 Task: Create a due date automation trigger when advanced on, 2 days before a card is due add checklist with checklist "Resume" incomplete at 11:00 AM.
Action: Mouse moved to (1131, 333)
Screenshot: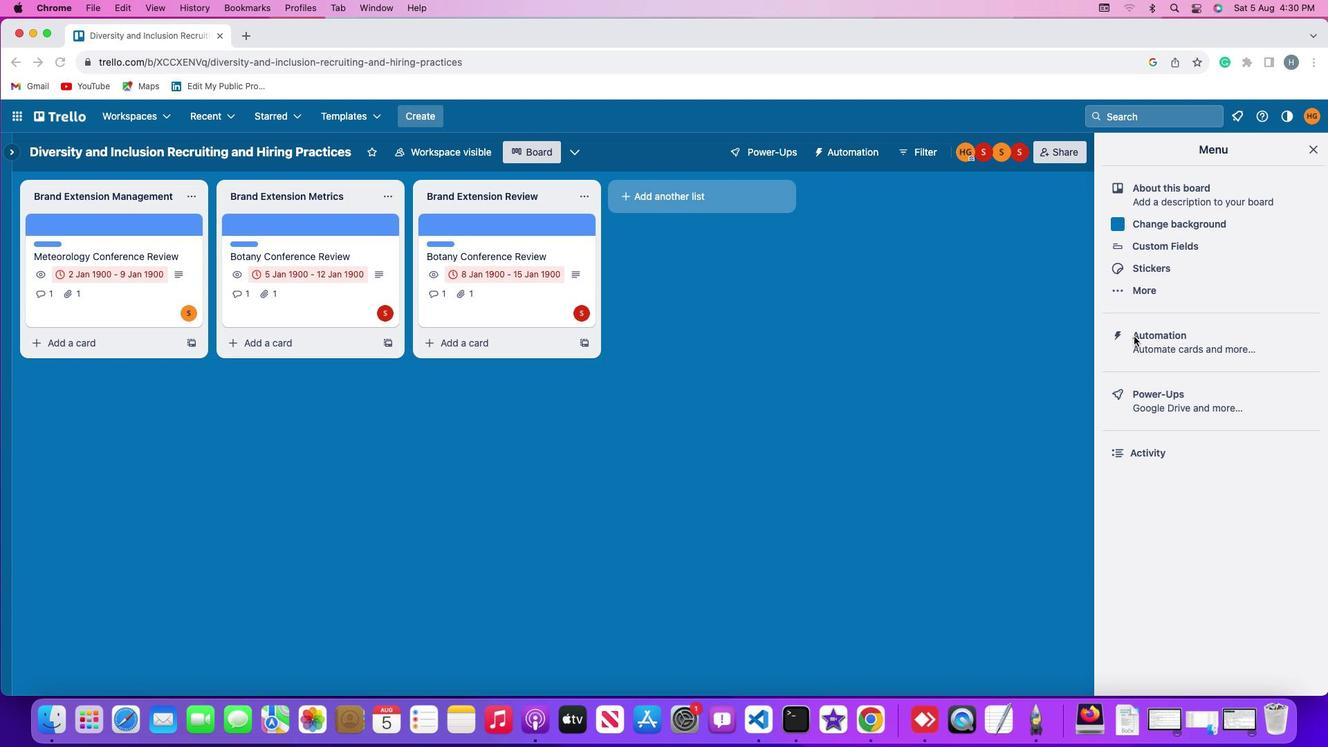 
Action: Mouse pressed left at (1131, 333)
Screenshot: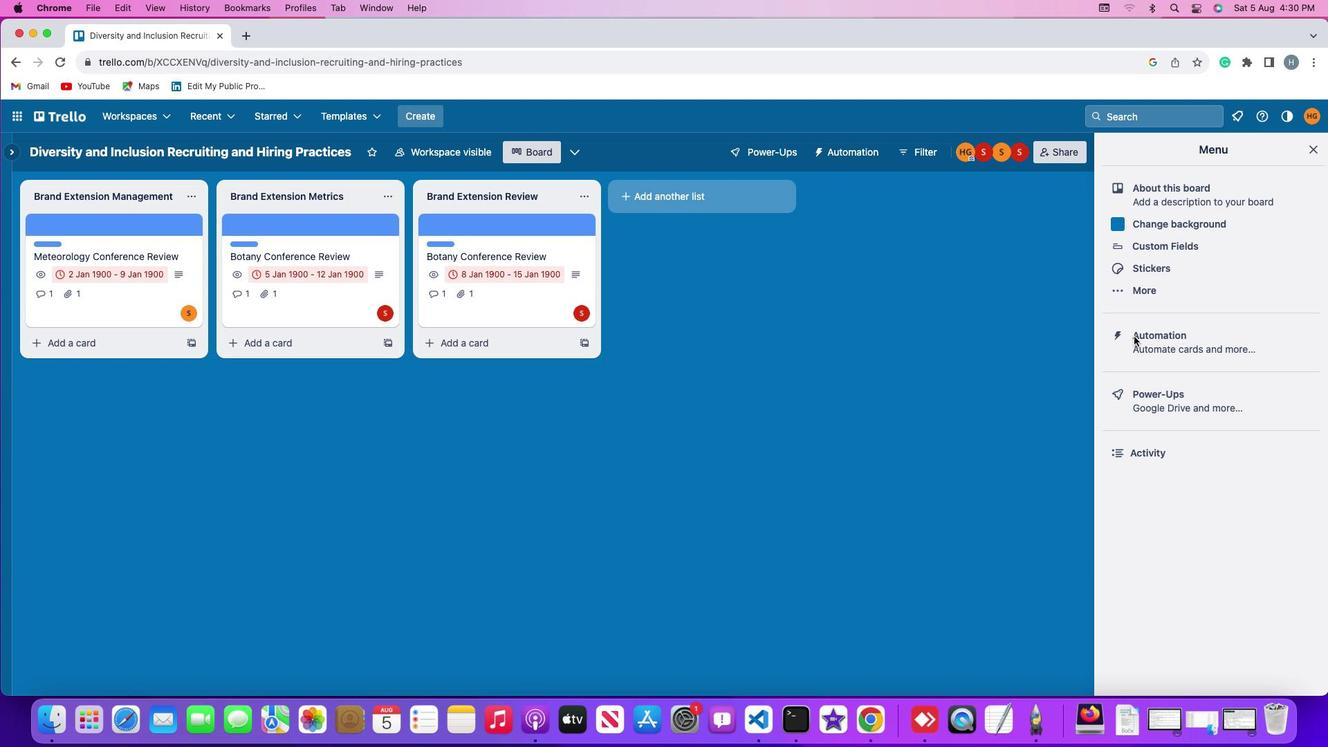 
Action: Mouse pressed left at (1131, 333)
Screenshot: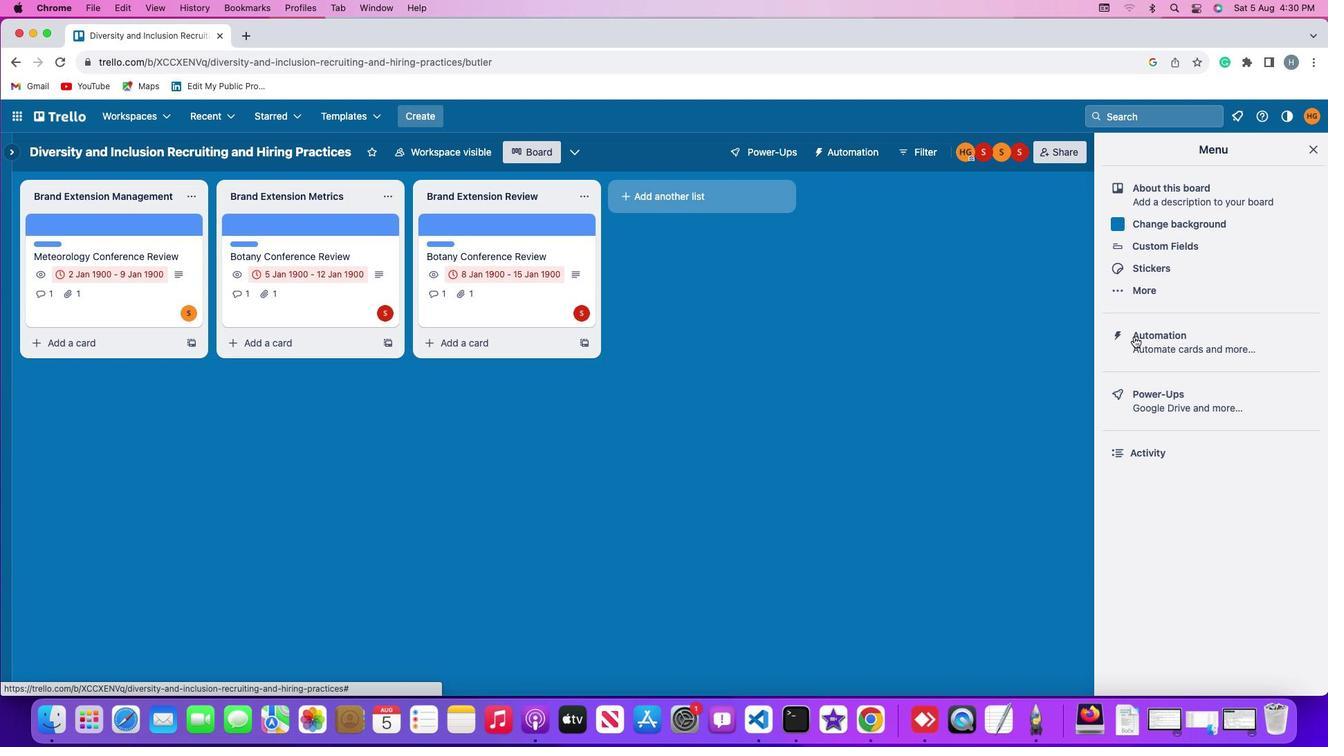 
Action: Mouse moved to (87, 327)
Screenshot: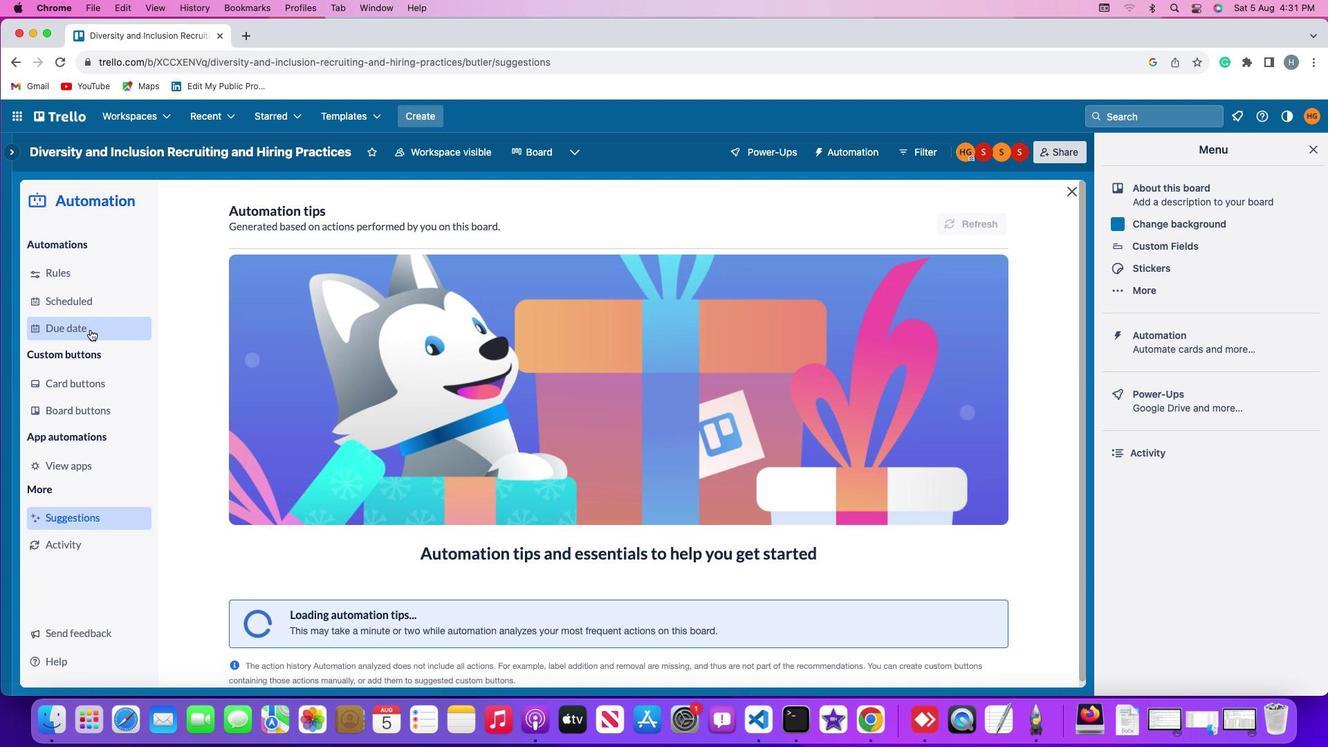 
Action: Mouse pressed left at (87, 327)
Screenshot: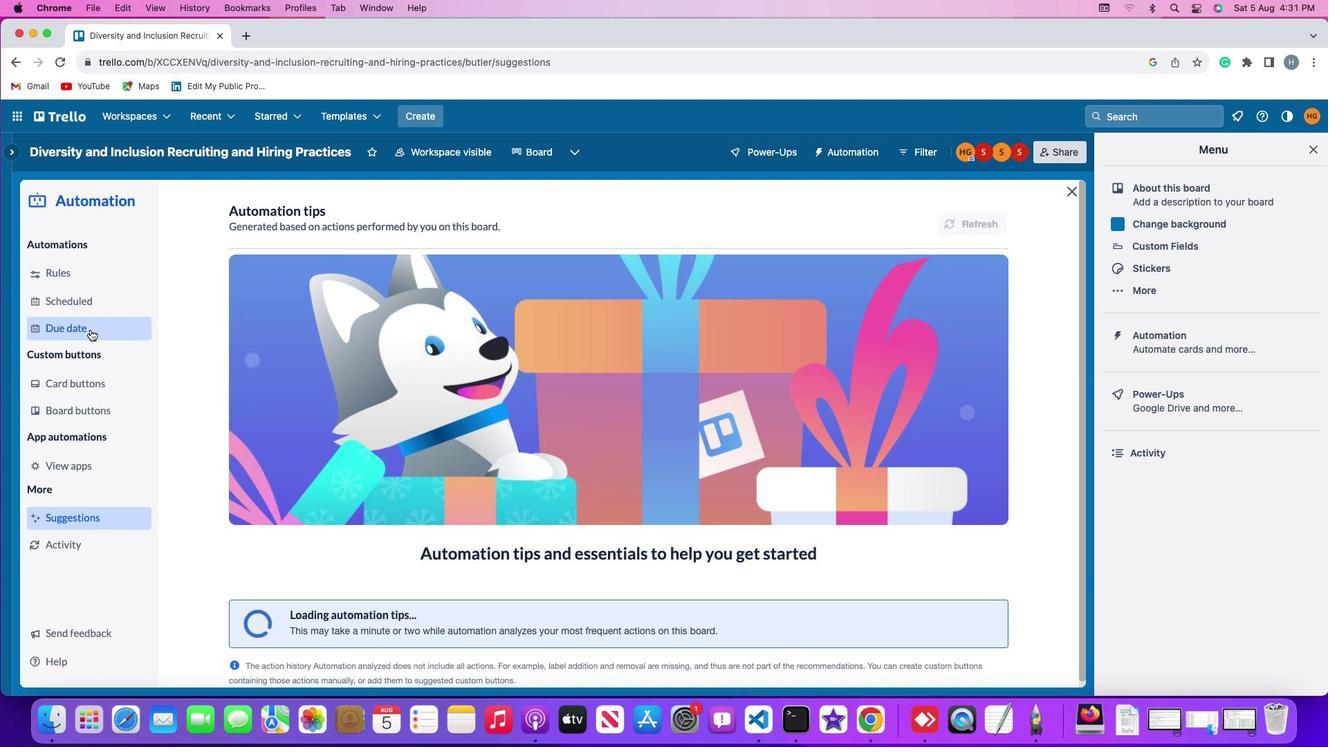 
Action: Mouse moved to (926, 208)
Screenshot: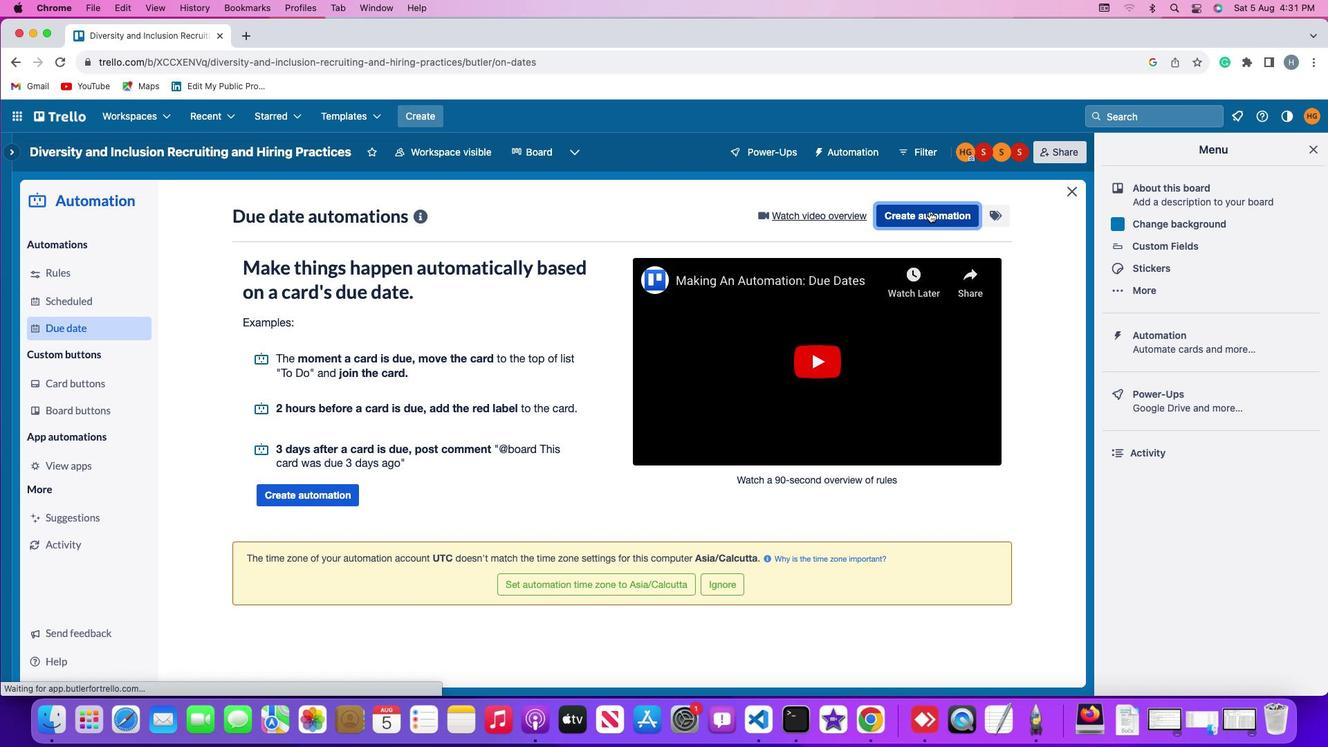 
Action: Mouse pressed left at (926, 208)
Screenshot: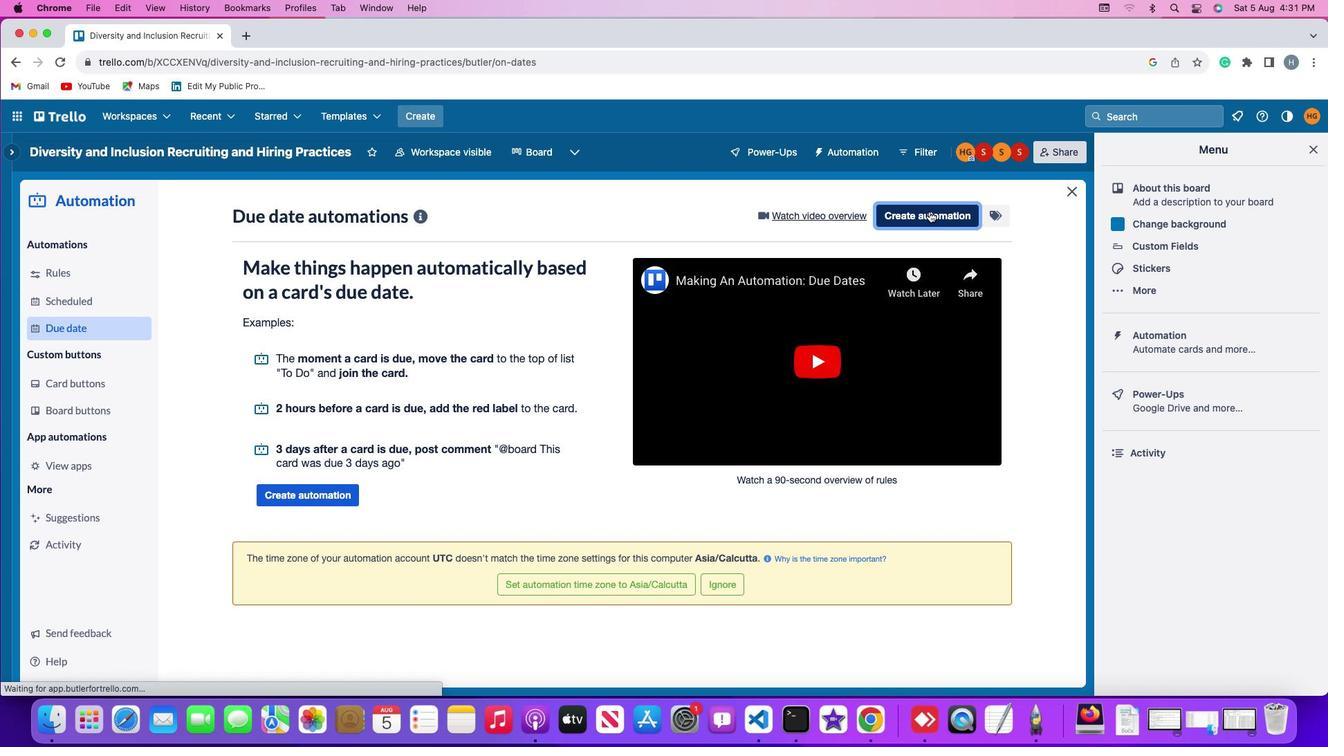 
Action: Mouse moved to (650, 342)
Screenshot: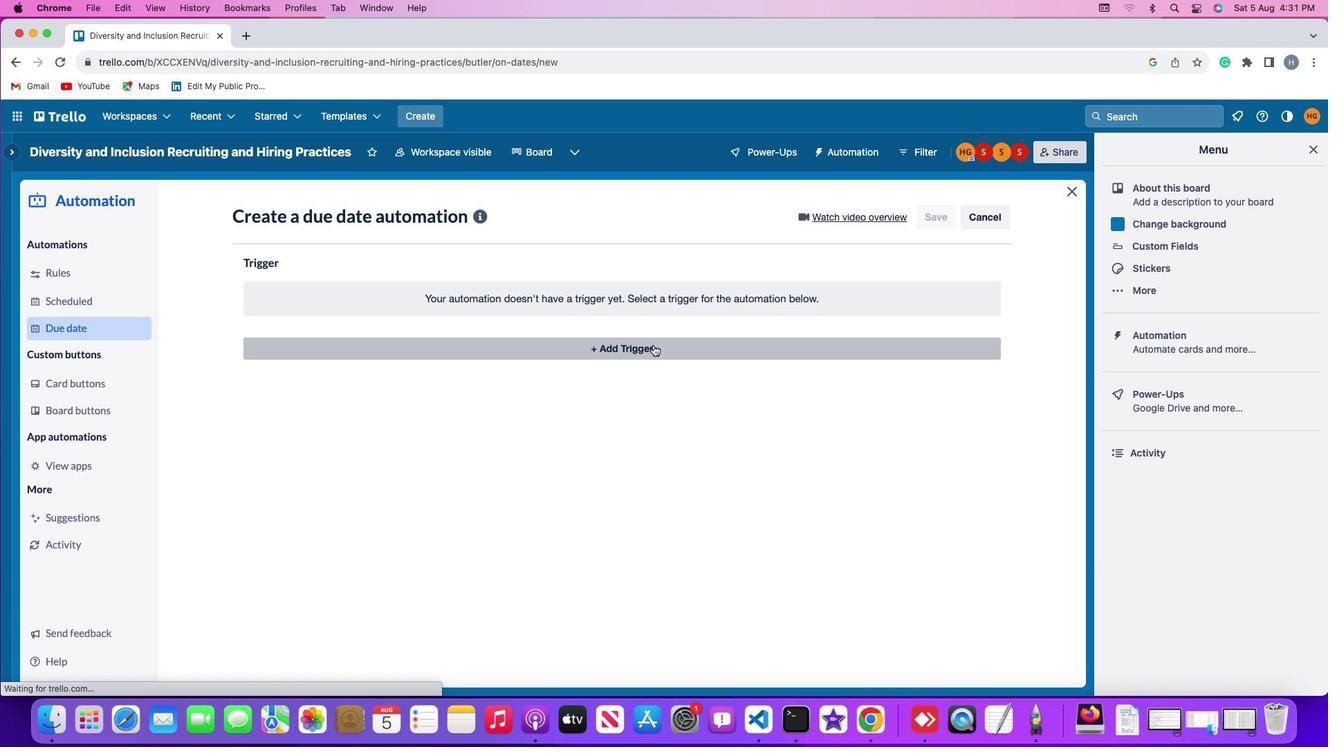 
Action: Mouse pressed left at (650, 342)
Screenshot: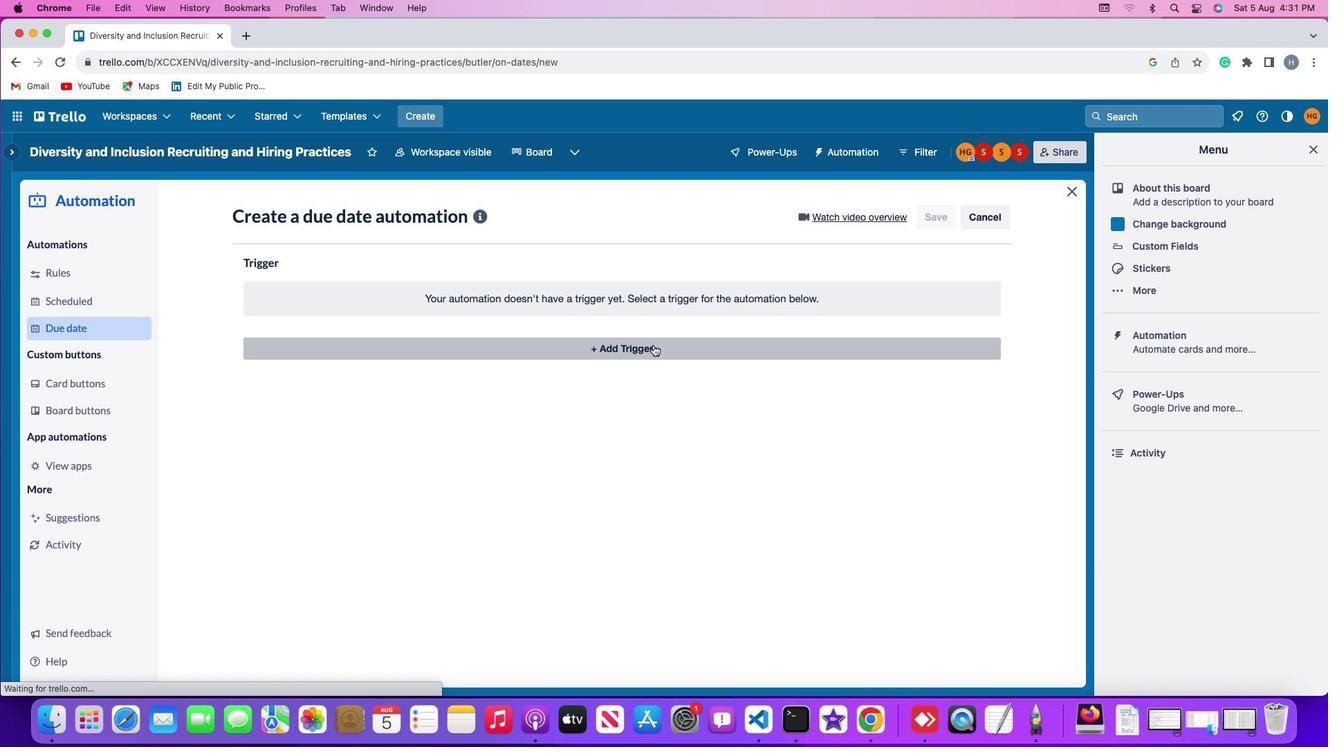 
Action: Mouse moved to (266, 554)
Screenshot: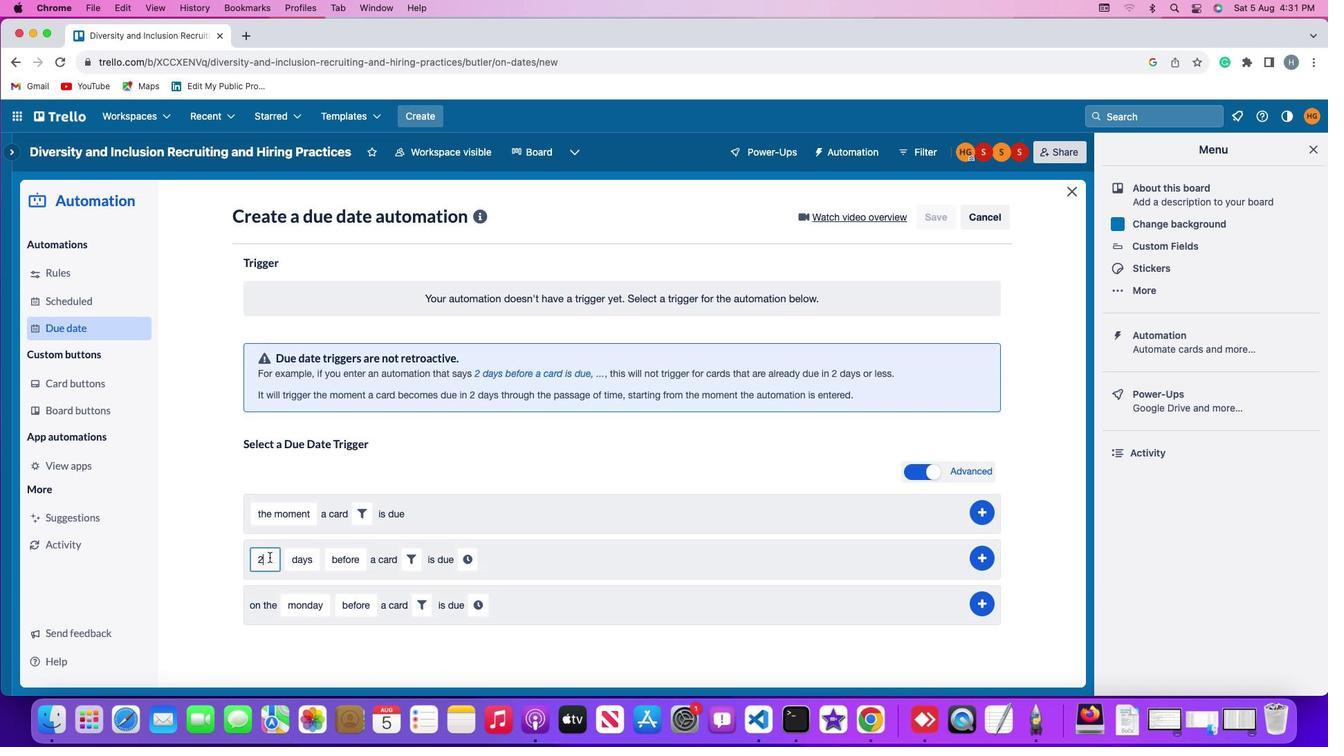 
Action: Mouse pressed left at (266, 554)
Screenshot: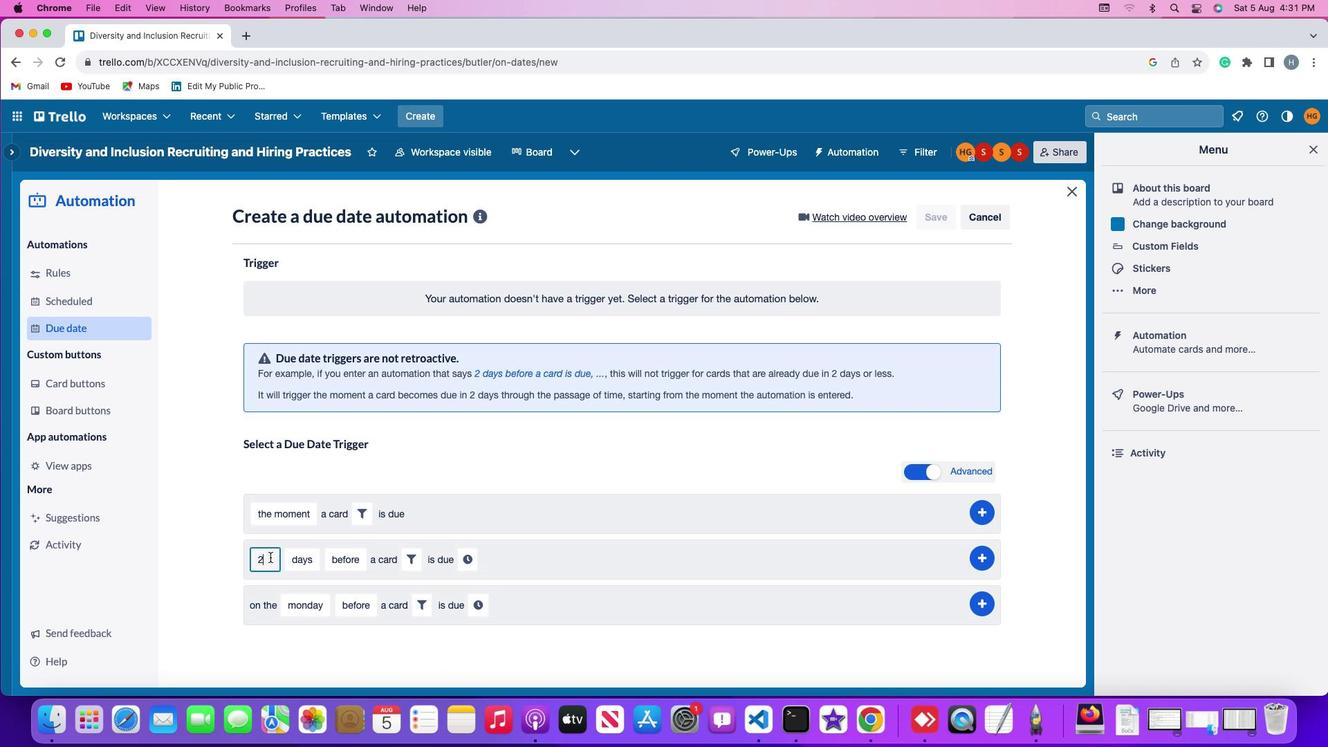 
Action: Mouse moved to (267, 548)
Screenshot: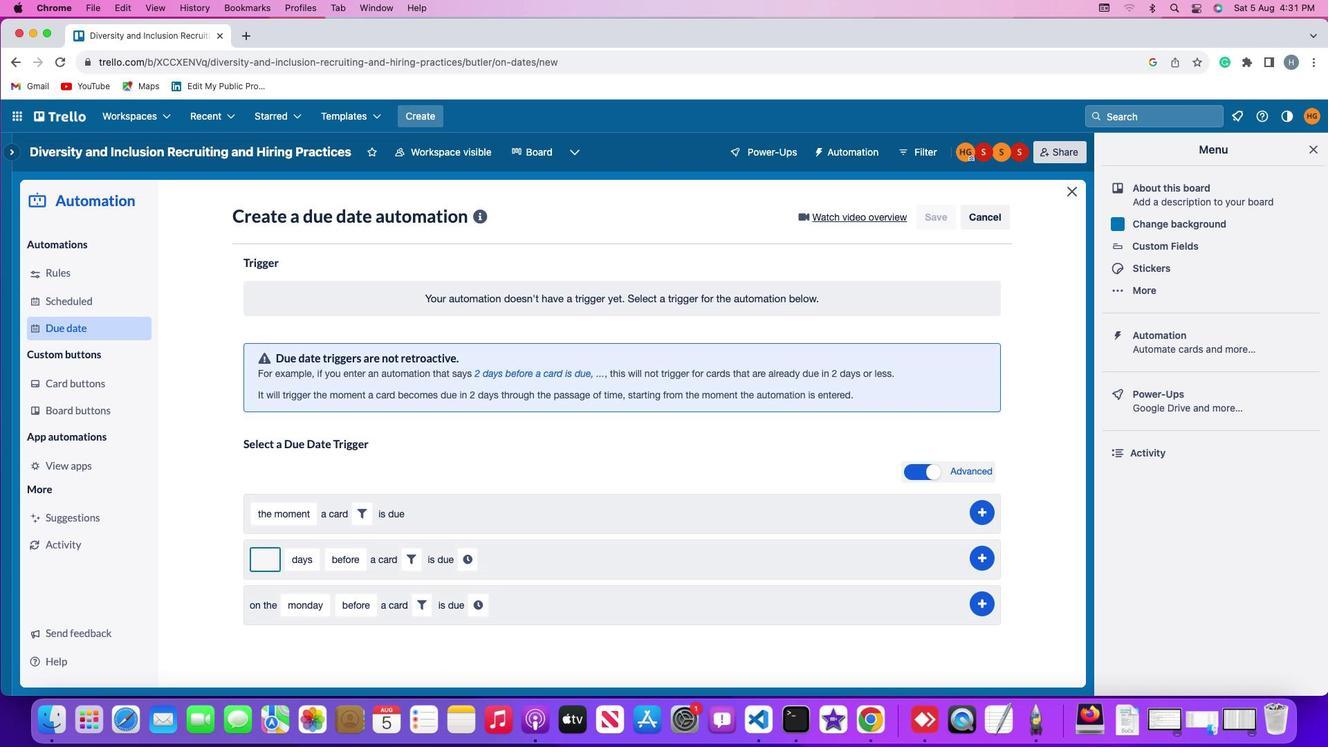 
Action: Key pressed Key.backspace'2'
Screenshot: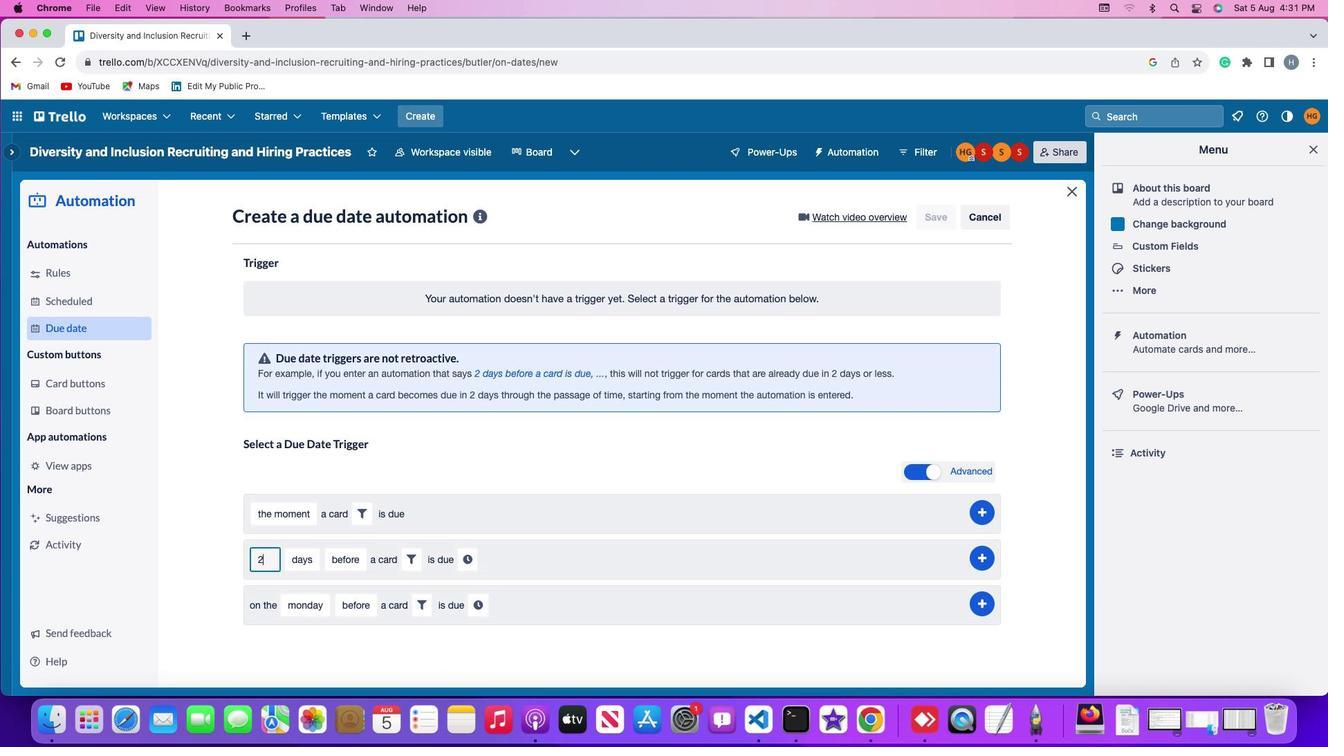 
Action: Mouse moved to (302, 550)
Screenshot: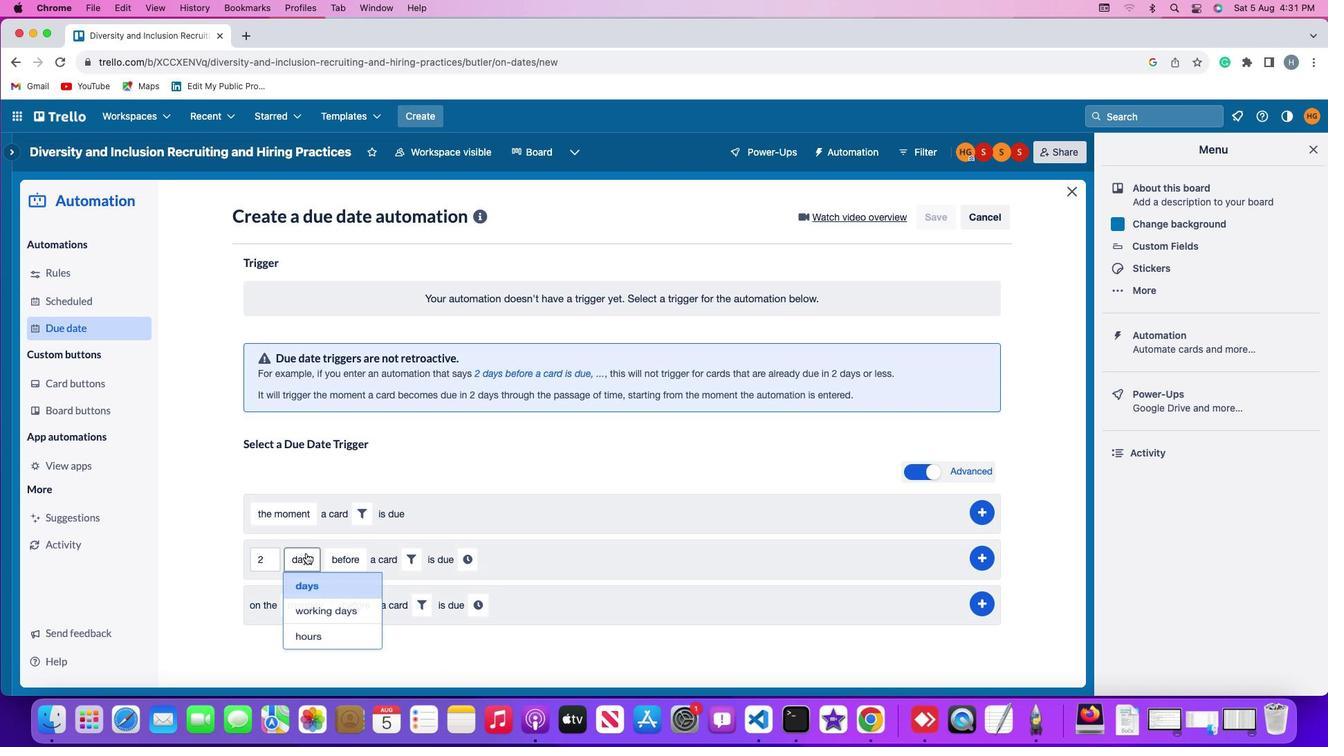 
Action: Mouse pressed left at (302, 550)
Screenshot: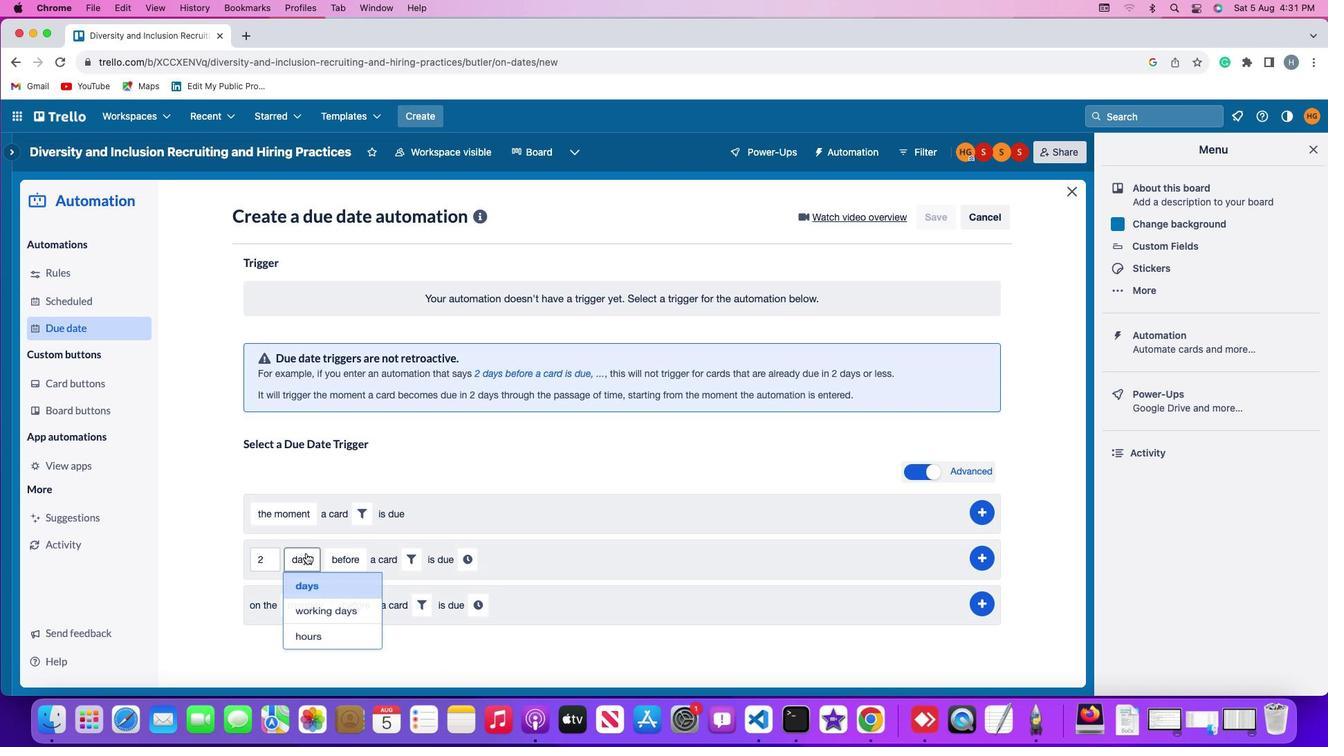 
Action: Mouse moved to (314, 583)
Screenshot: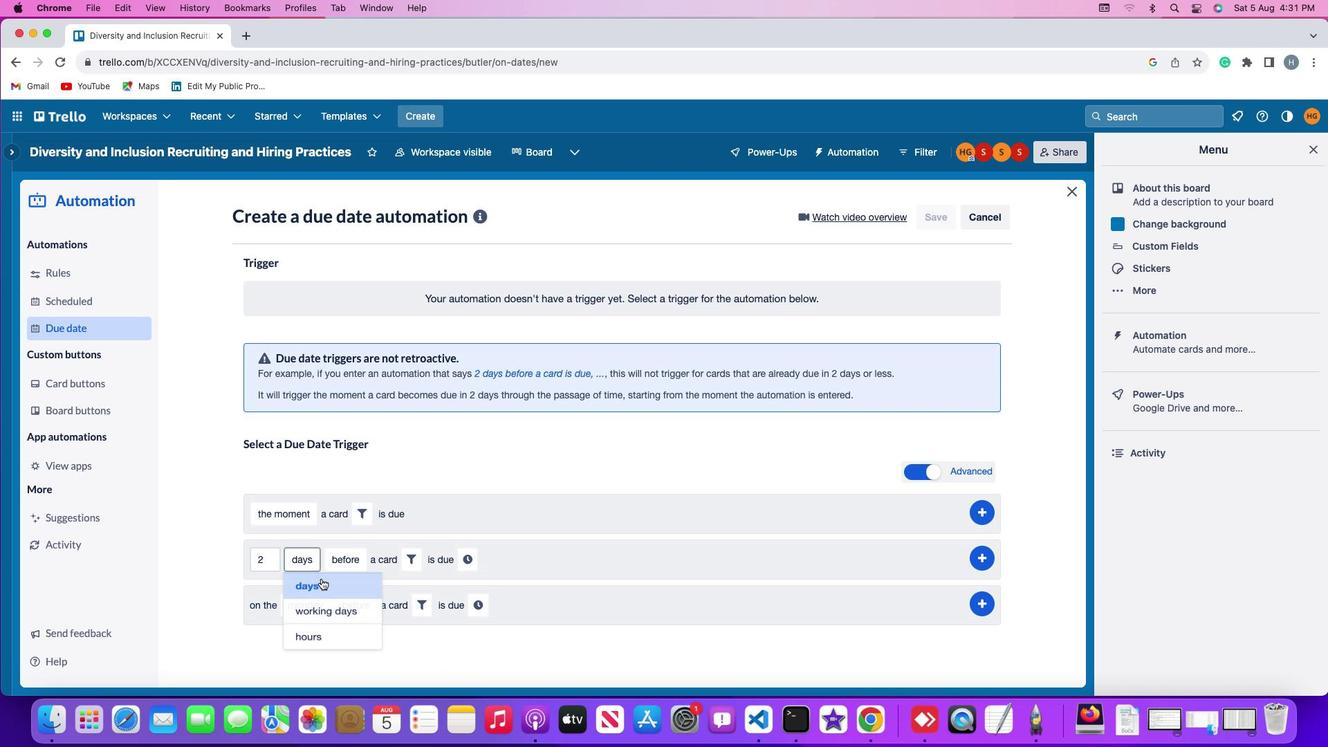 
Action: Mouse pressed left at (314, 583)
Screenshot: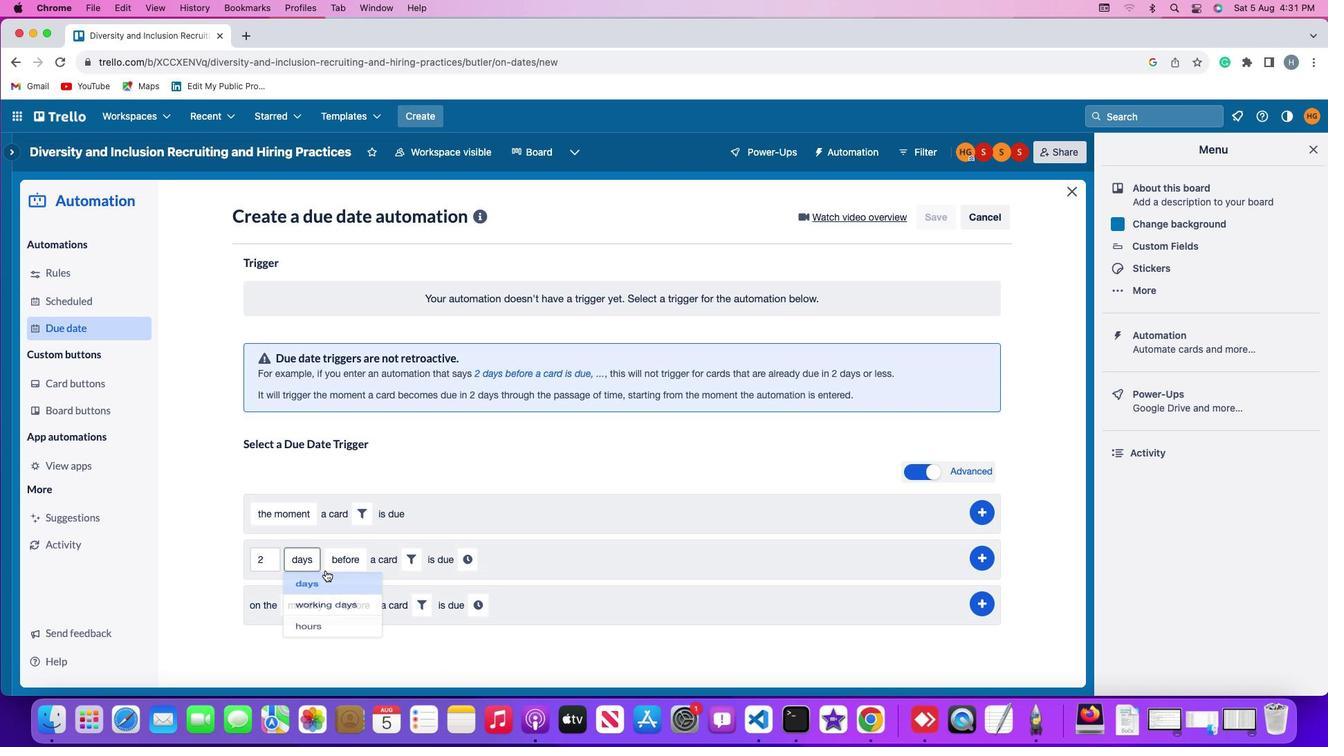 
Action: Mouse moved to (327, 558)
Screenshot: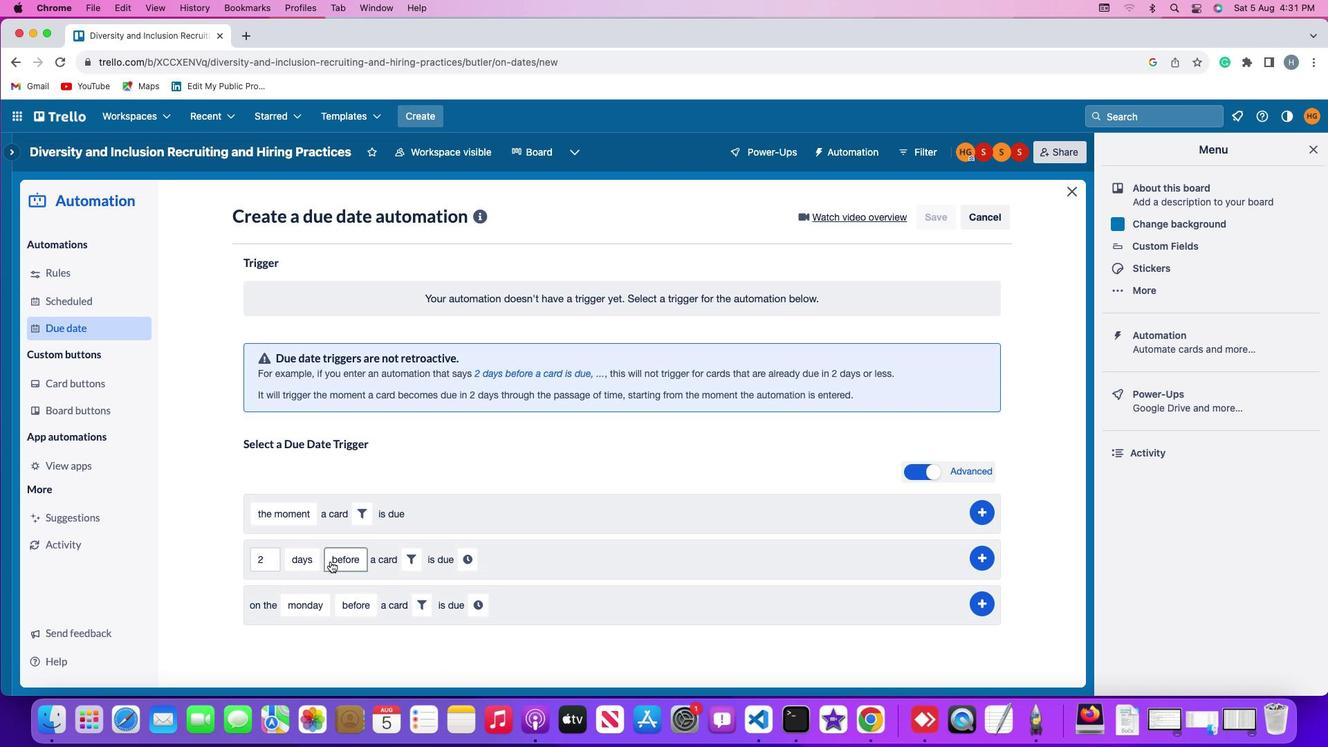 
Action: Mouse pressed left at (327, 558)
Screenshot: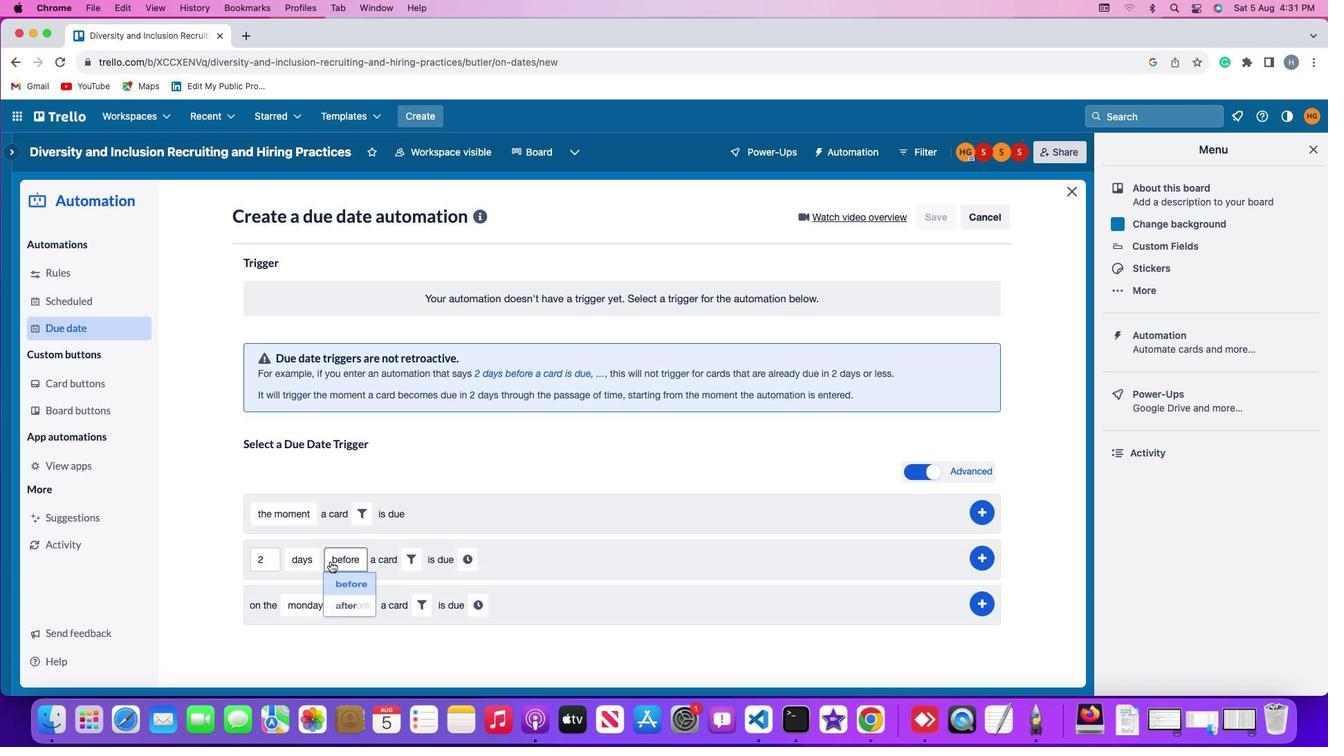 
Action: Mouse moved to (350, 581)
Screenshot: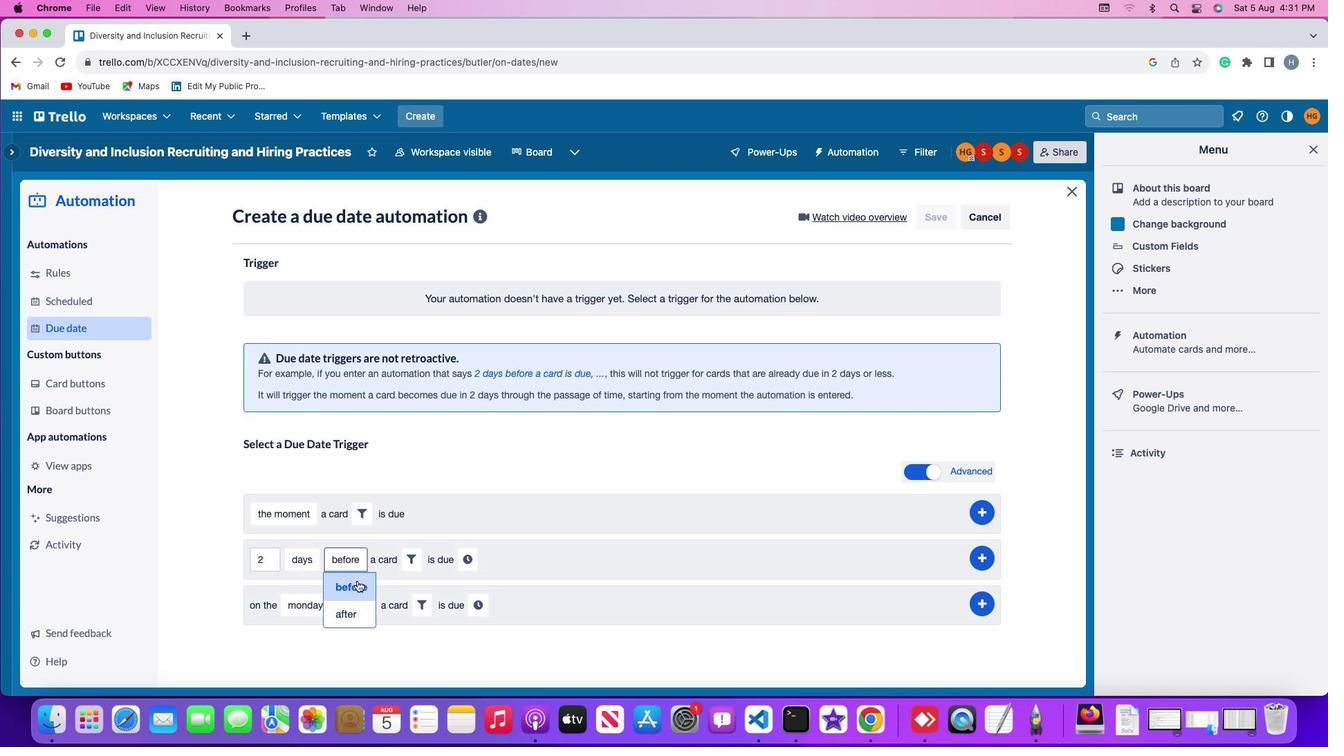 
Action: Mouse pressed left at (350, 581)
Screenshot: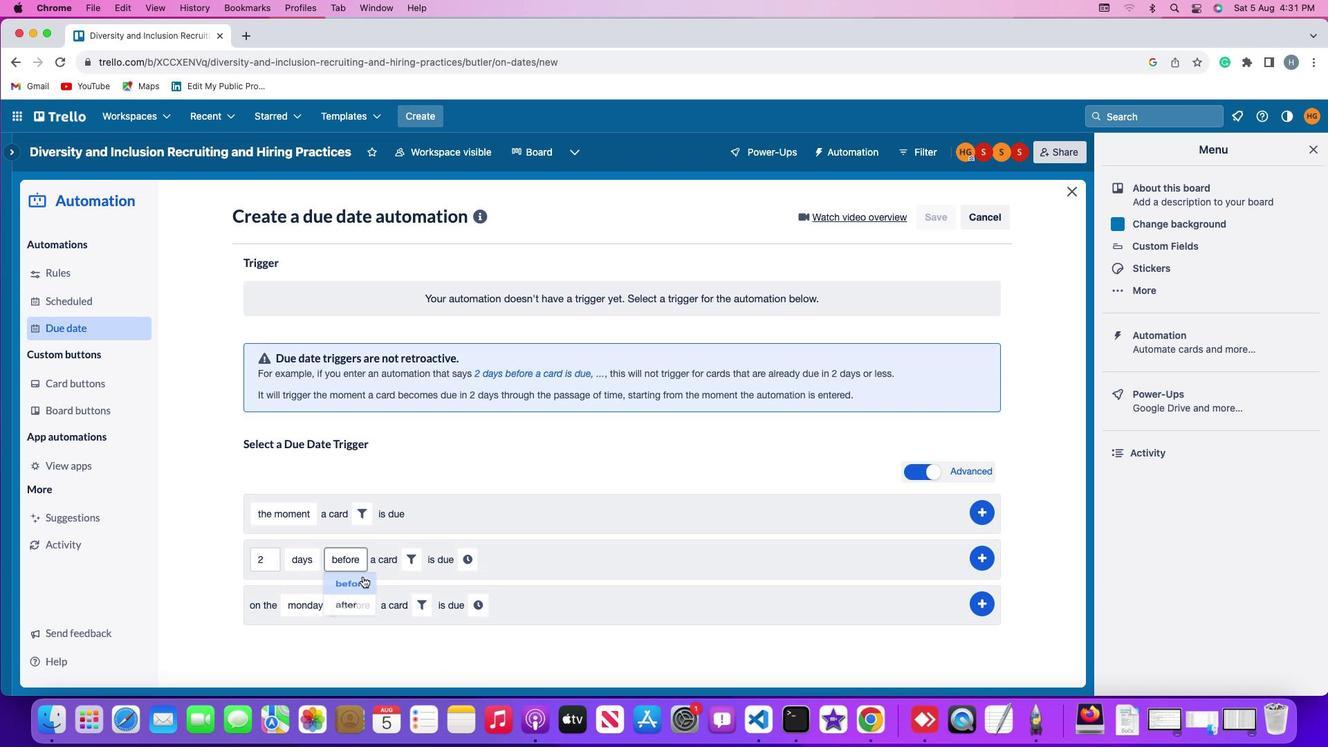 
Action: Mouse moved to (407, 558)
Screenshot: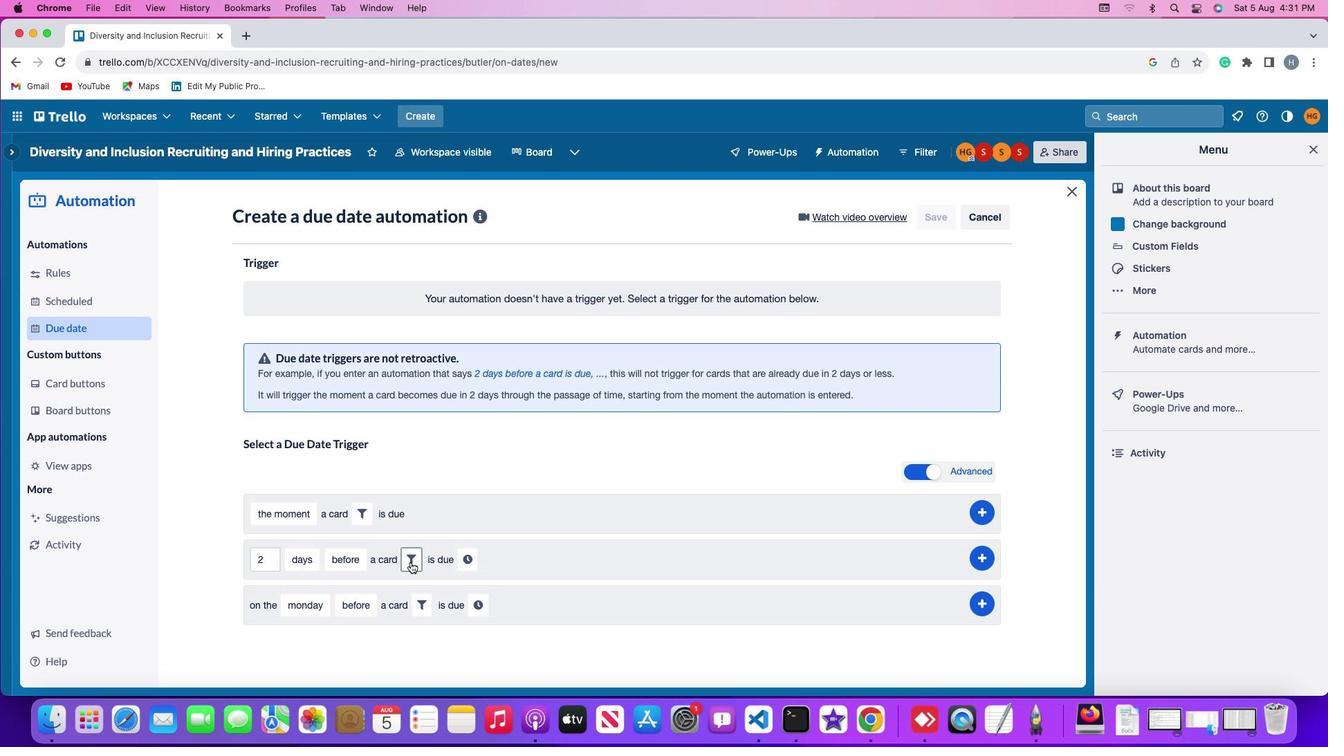 
Action: Mouse pressed left at (407, 558)
Screenshot: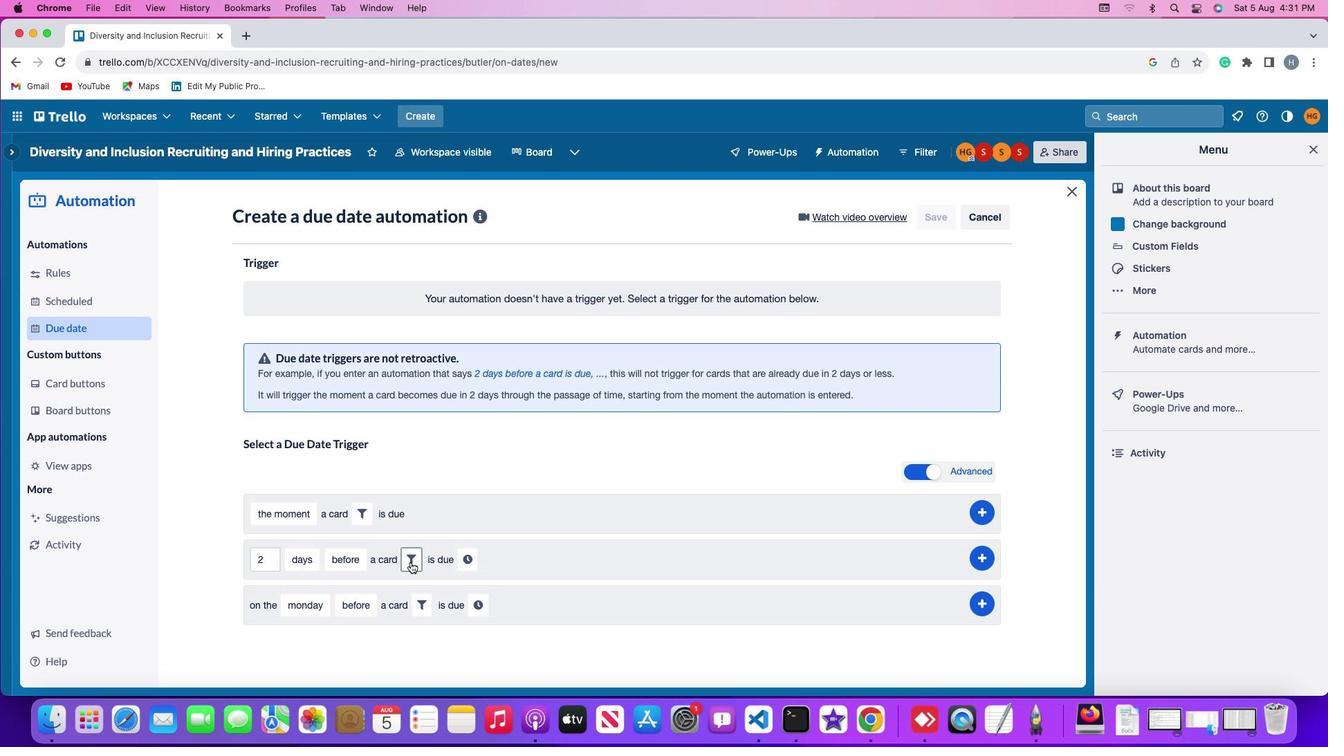 
Action: Mouse moved to (540, 597)
Screenshot: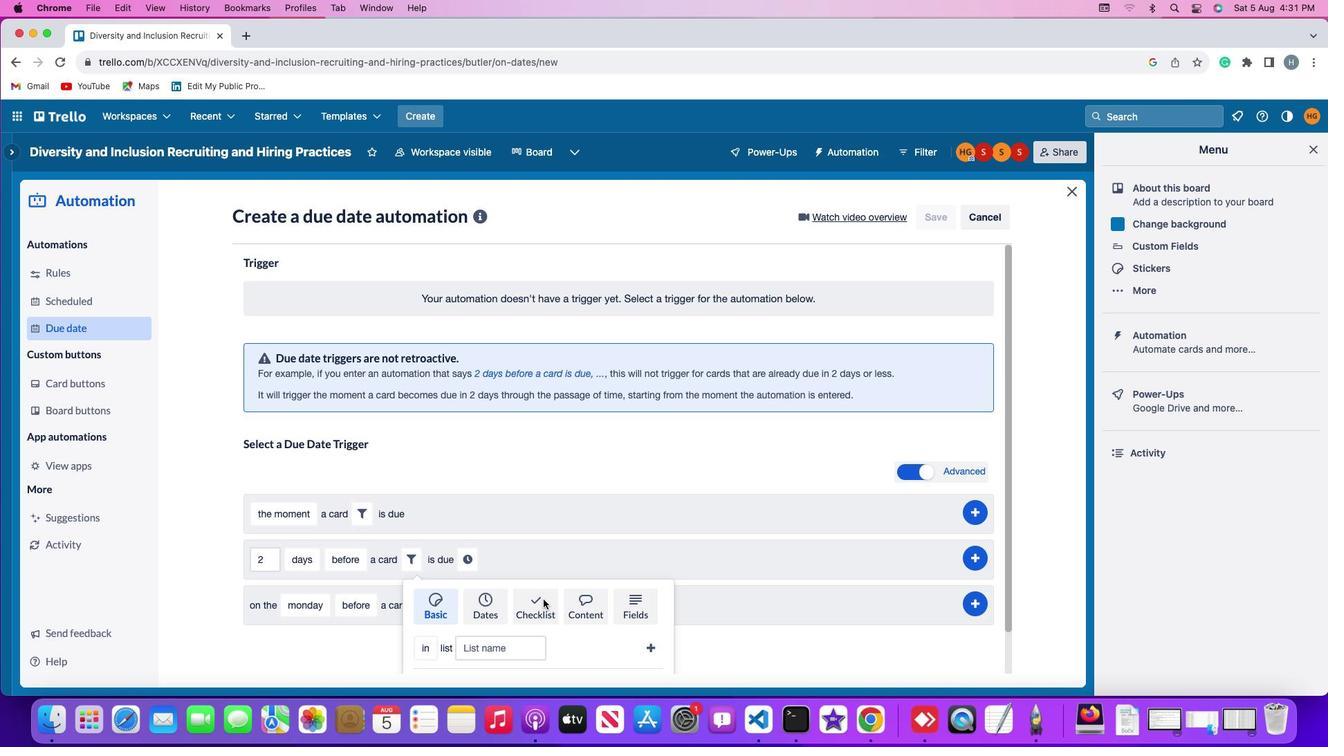 
Action: Mouse pressed left at (540, 597)
Screenshot: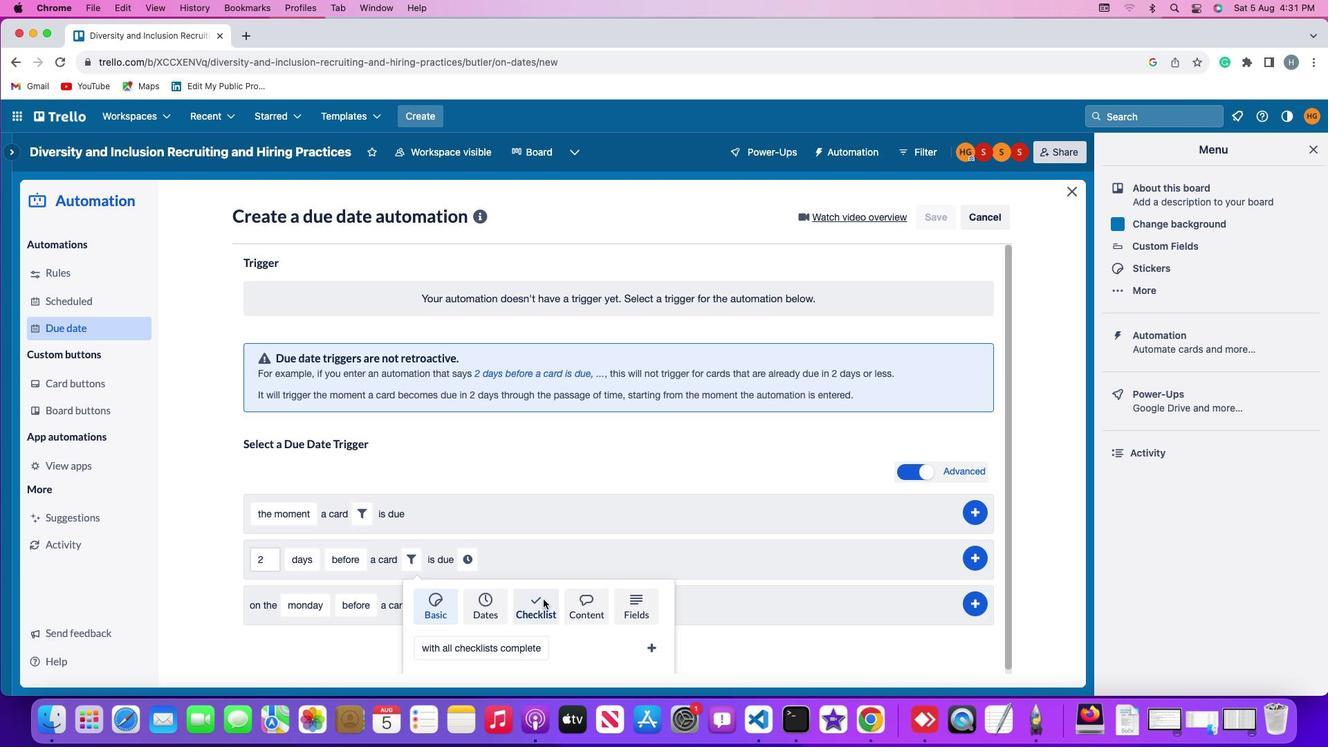 
Action: Mouse moved to (502, 638)
Screenshot: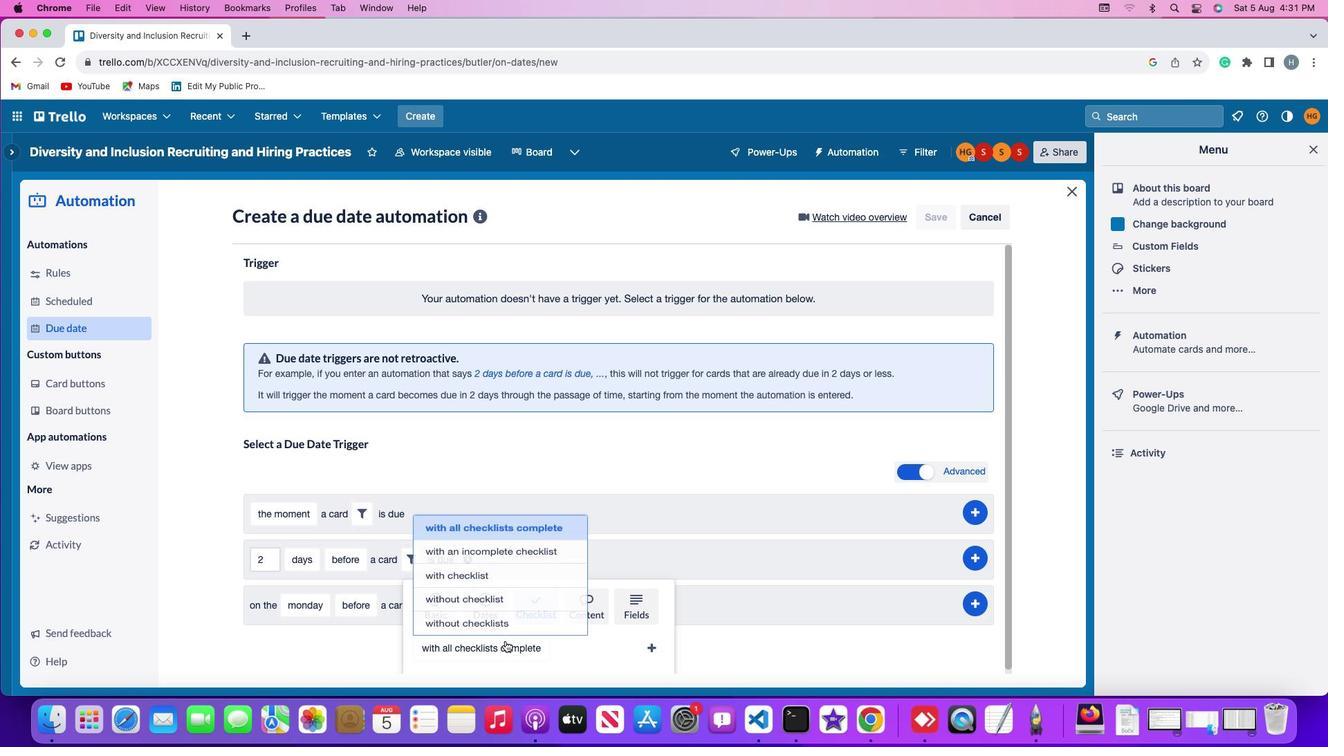 
Action: Mouse pressed left at (502, 638)
Screenshot: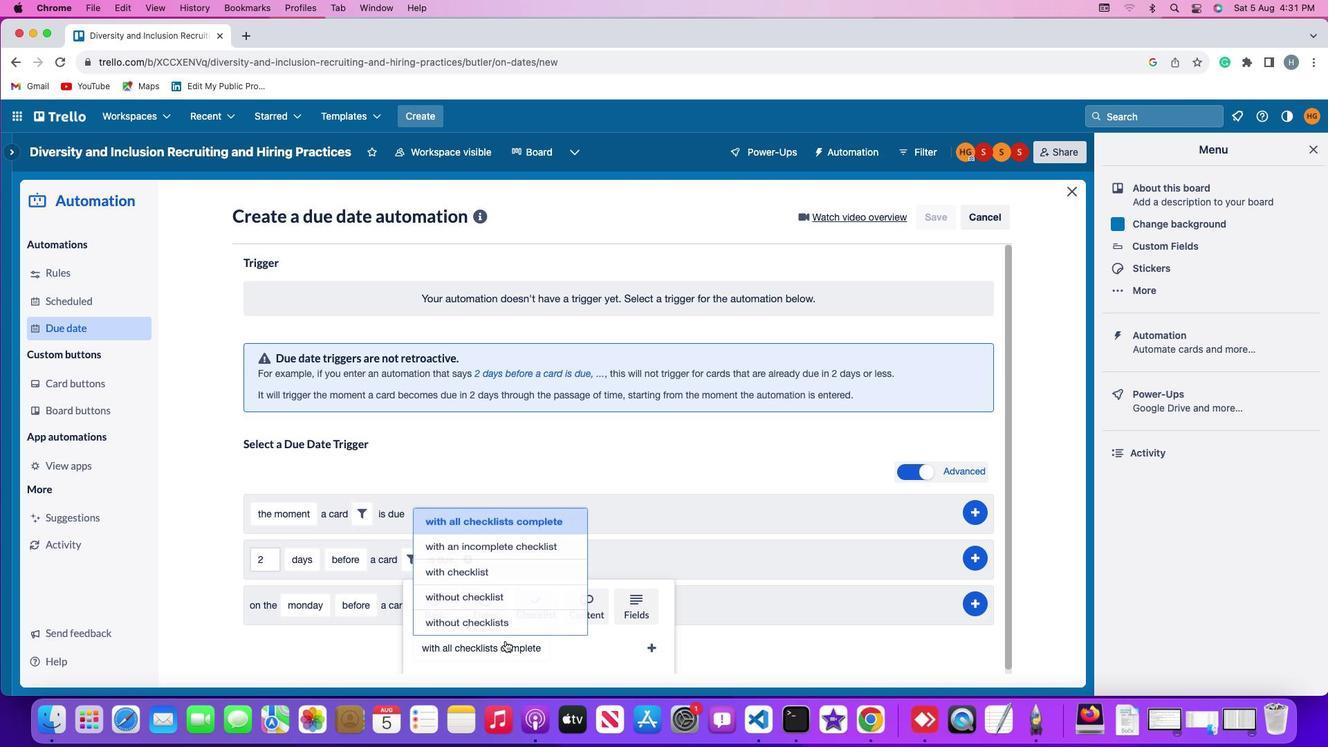 
Action: Mouse moved to (487, 558)
Screenshot: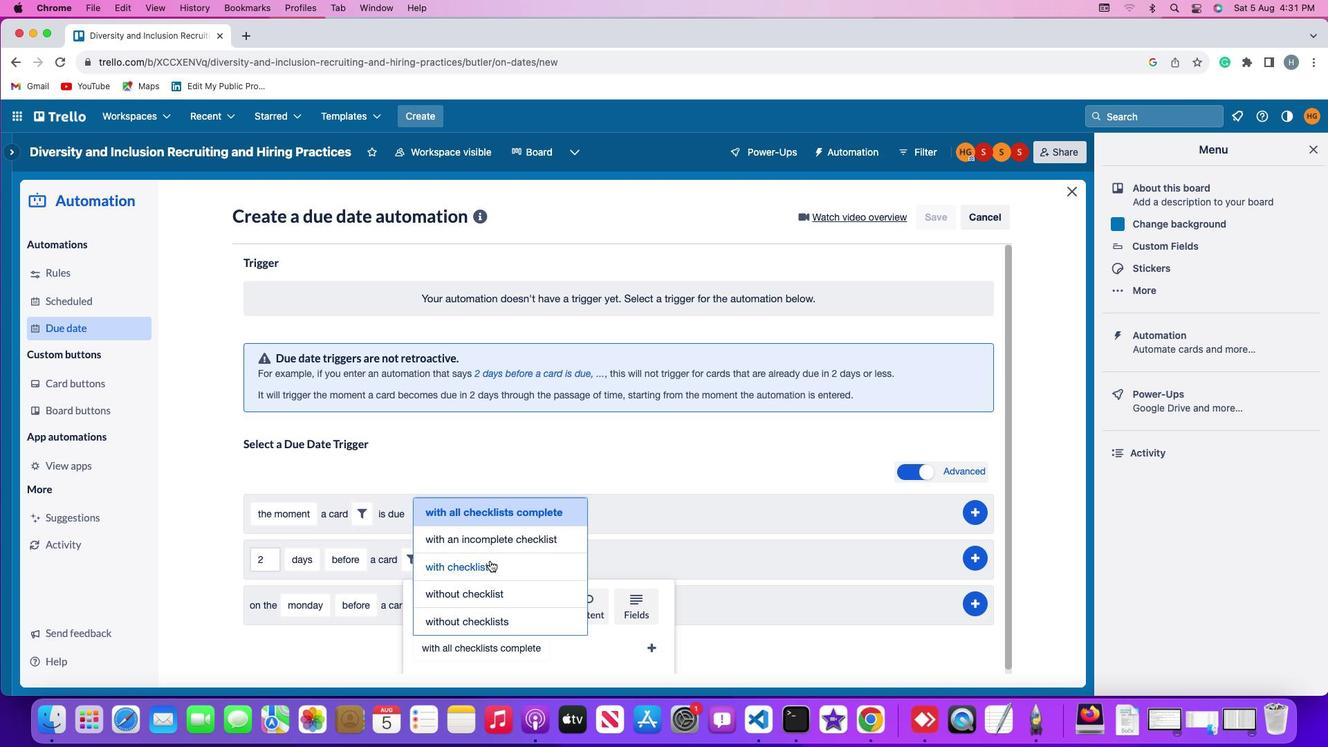 
Action: Mouse pressed left at (487, 558)
Screenshot: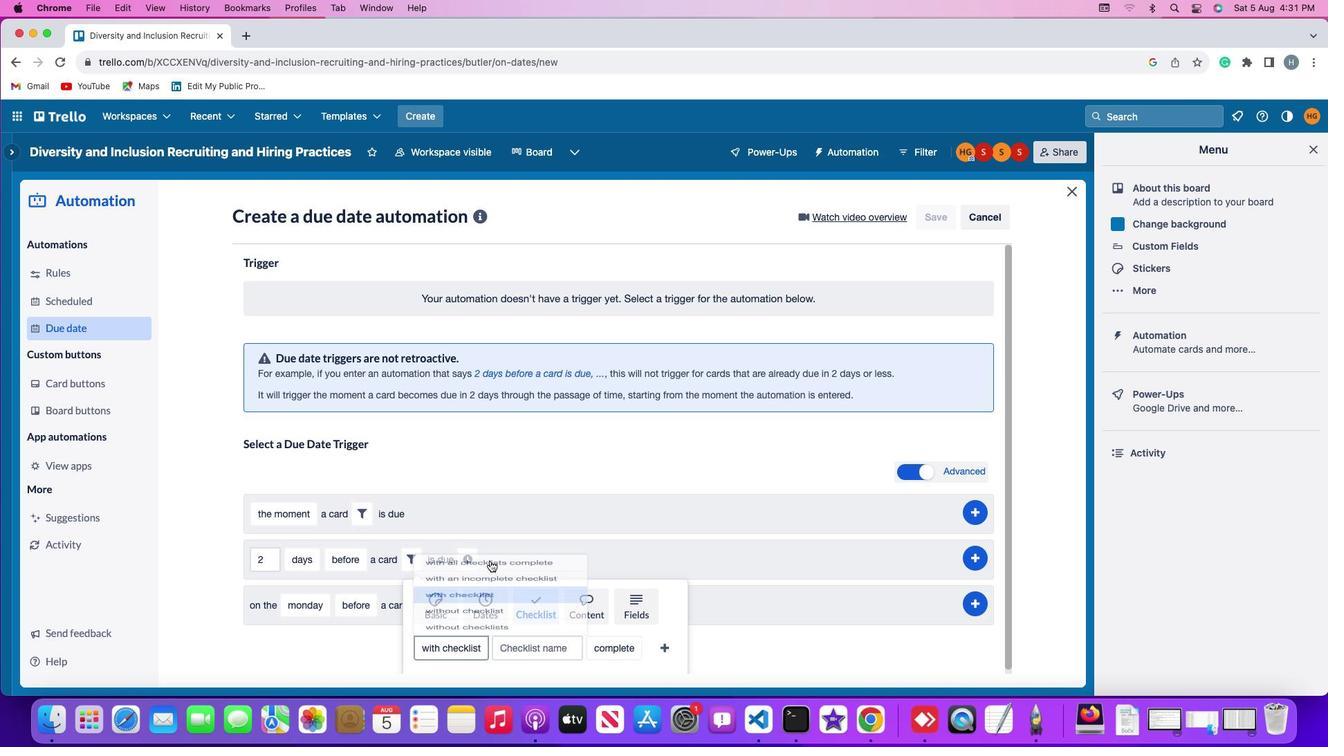 
Action: Mouse moved to (527, 640)
Screenshot: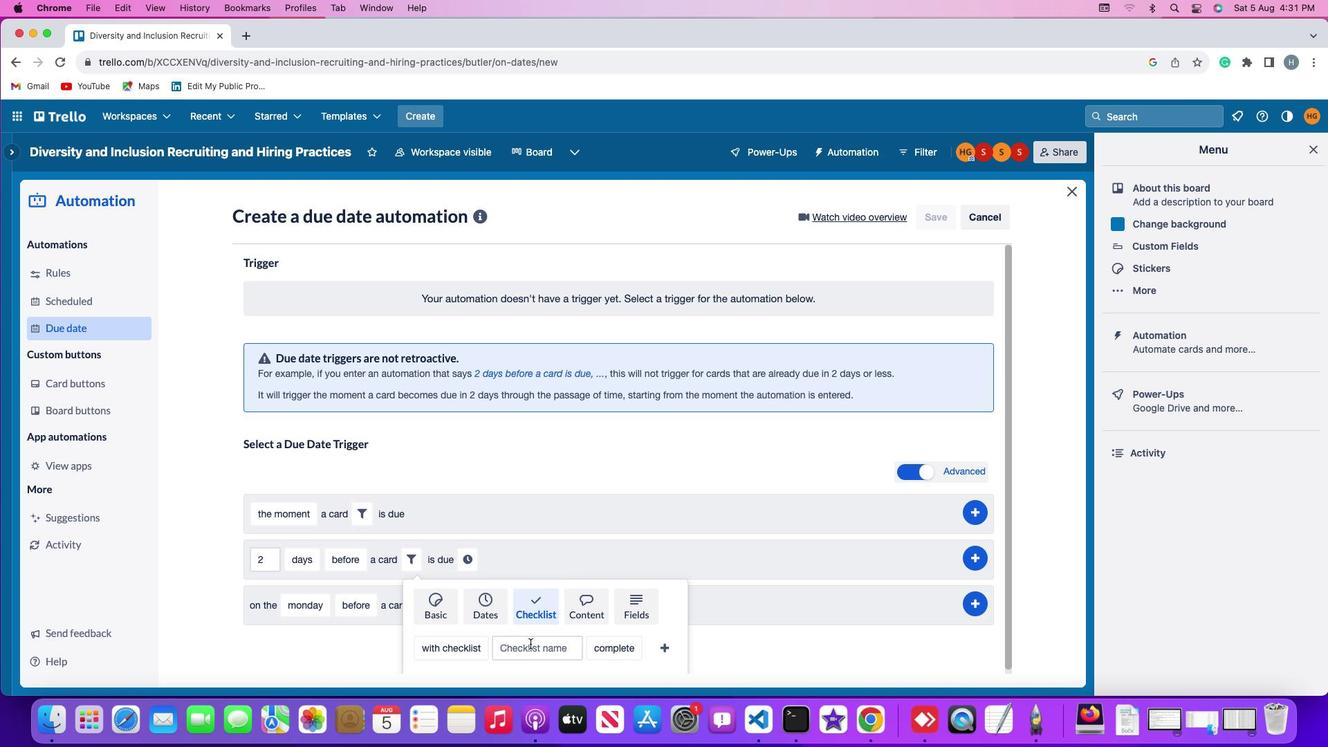 
Action: Mouse pressed left at (527, 640)
Screenshot: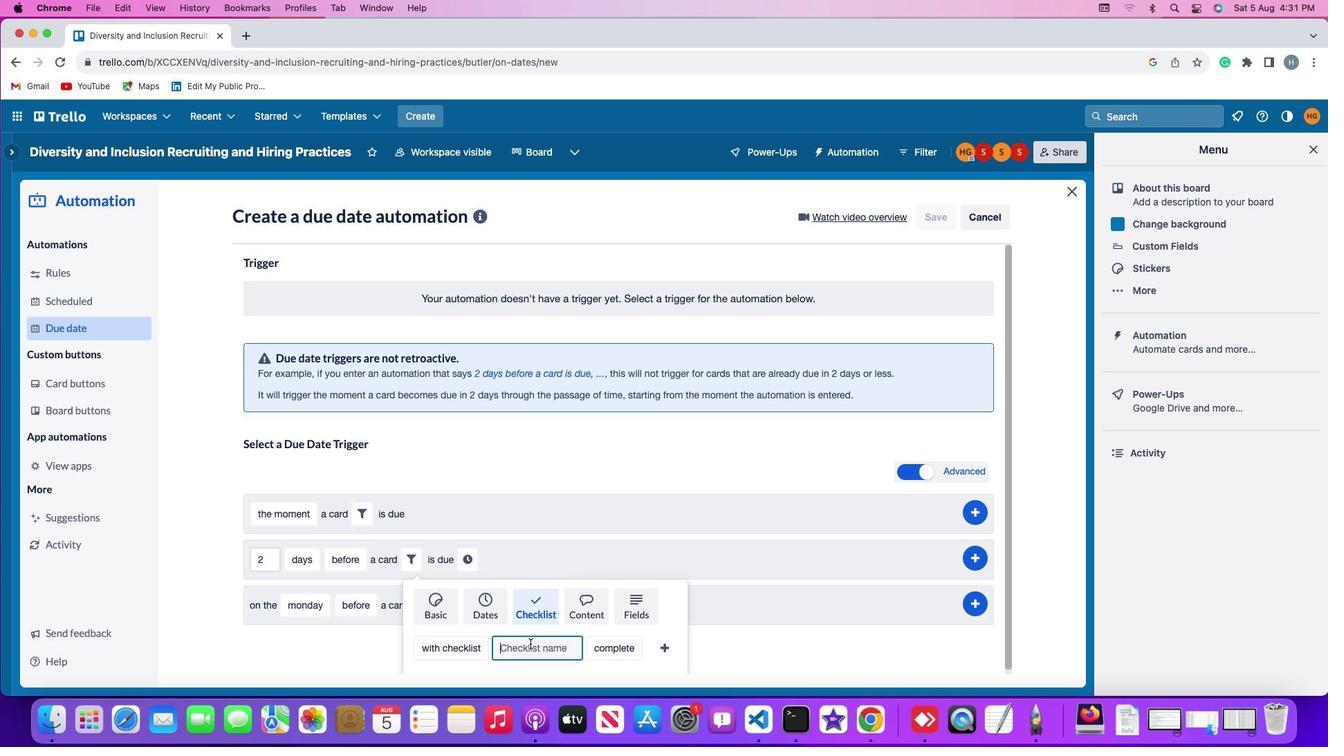 
Action: Mouse moved to (527, 640)
Screenshot: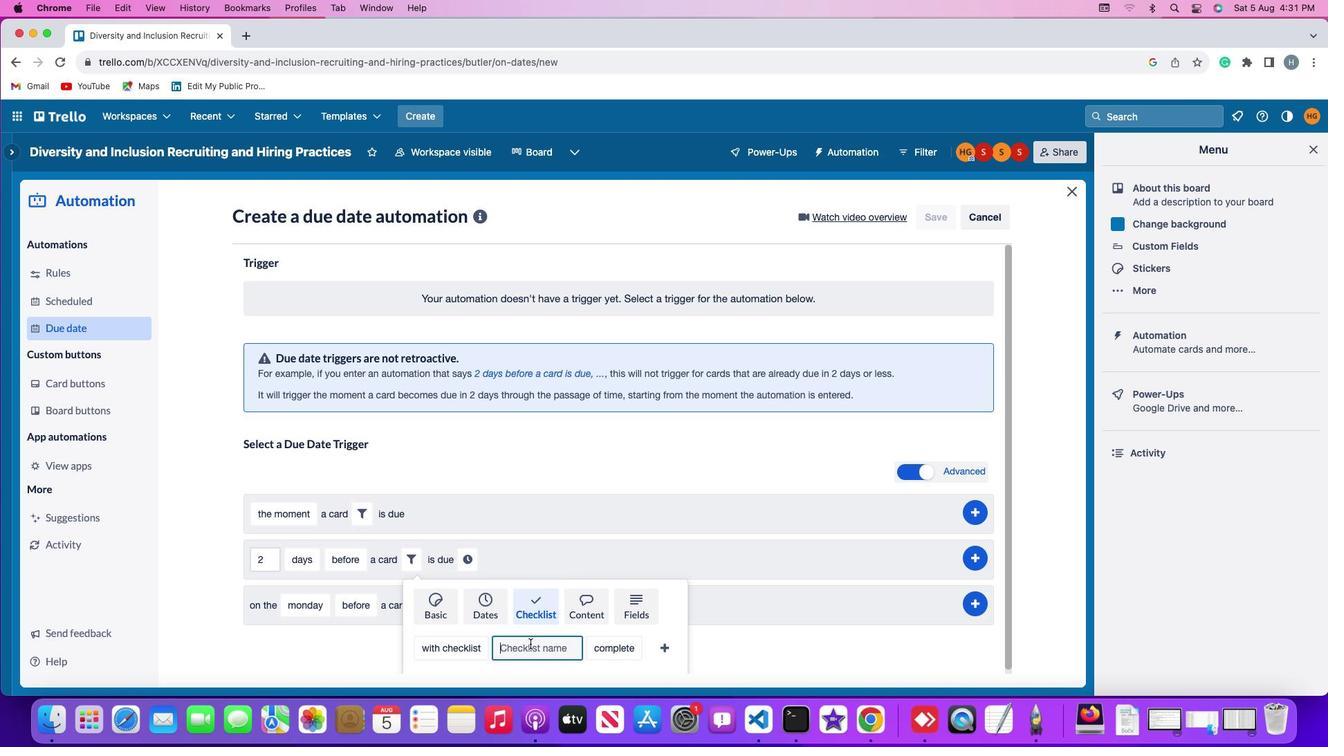 
Action: Key pressed Key.shift'R''e''s''u''m''e'
Screenshot: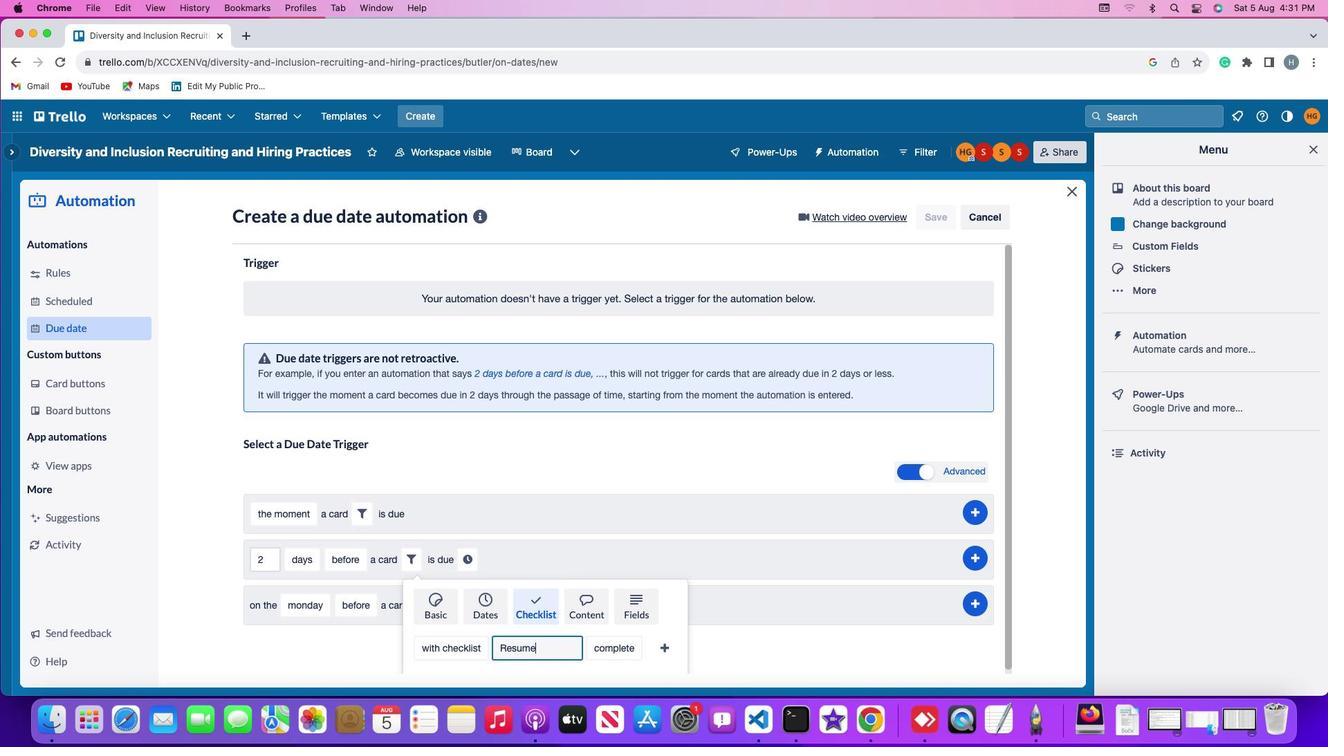
Action: Mouse moved to (612, 649)
Screenshot: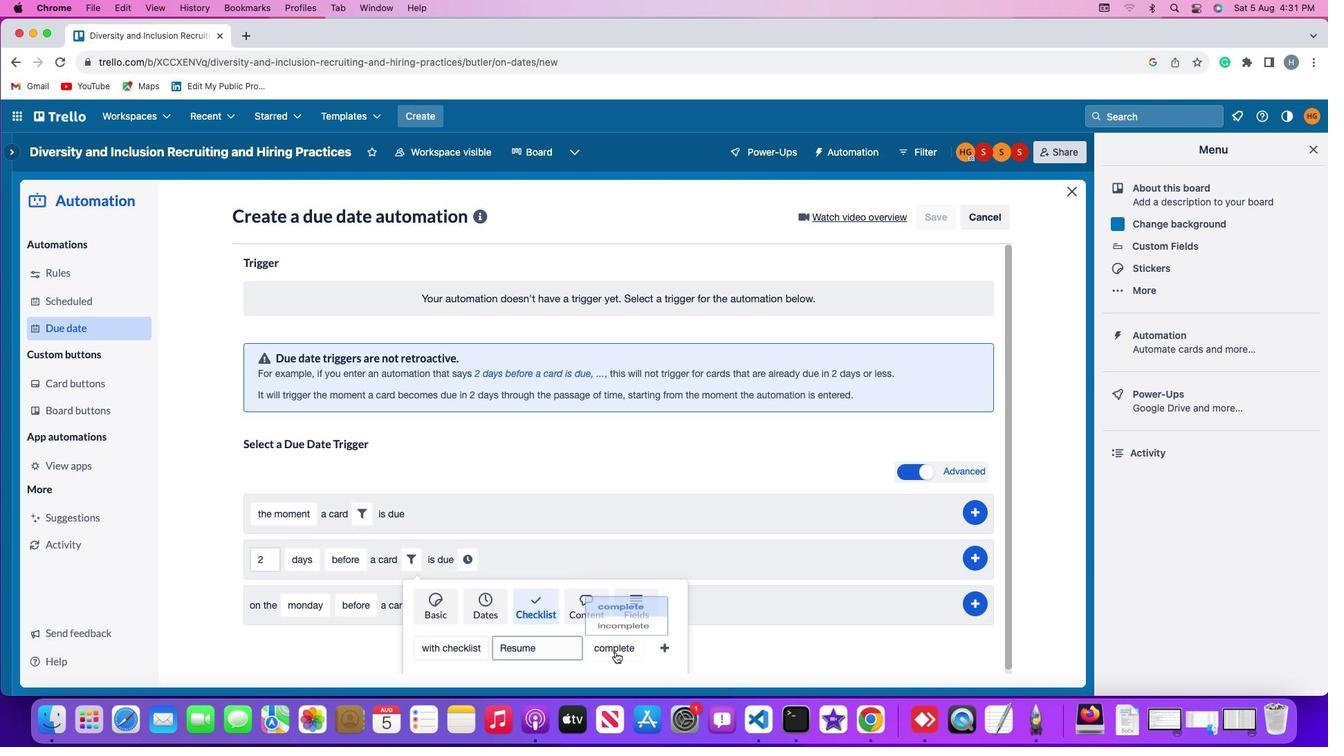 
Action: Mouse pressed left at (612, 649)
Screenshot: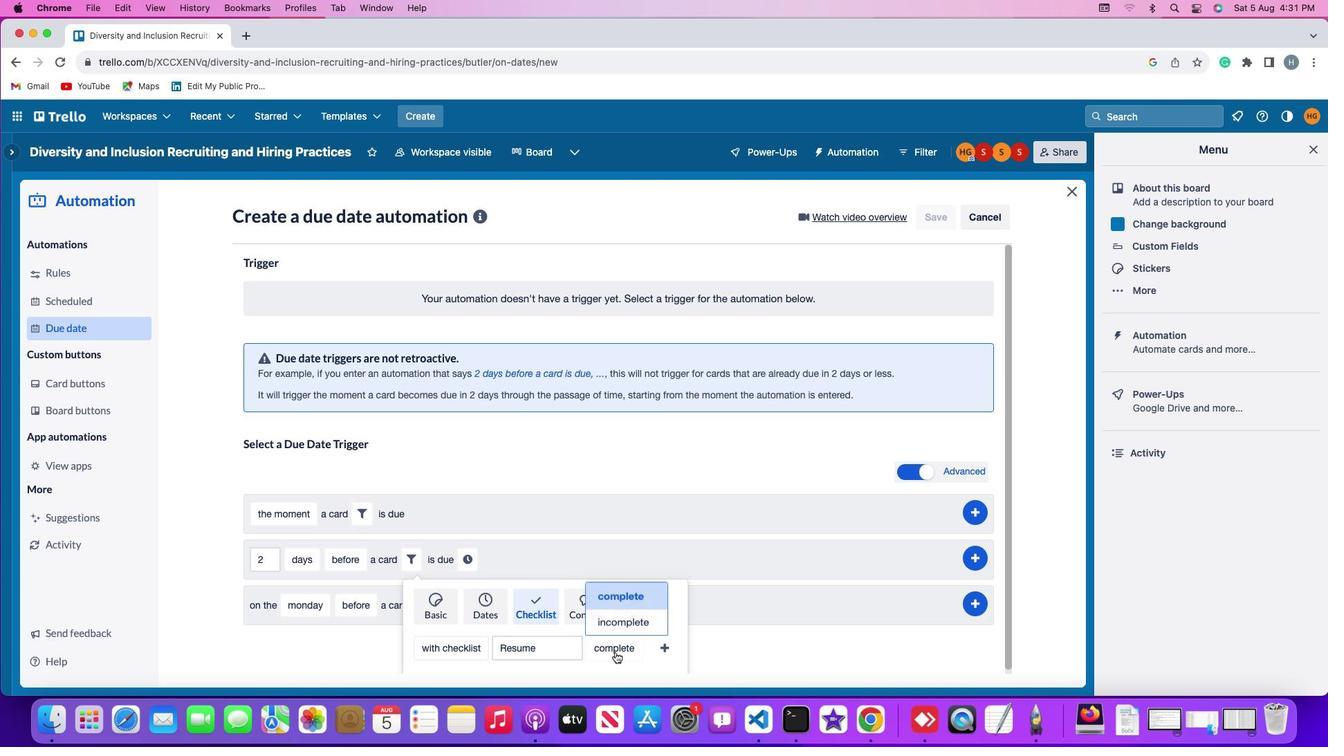 
Action: Mouse moved to (617, 614)
Screenshot: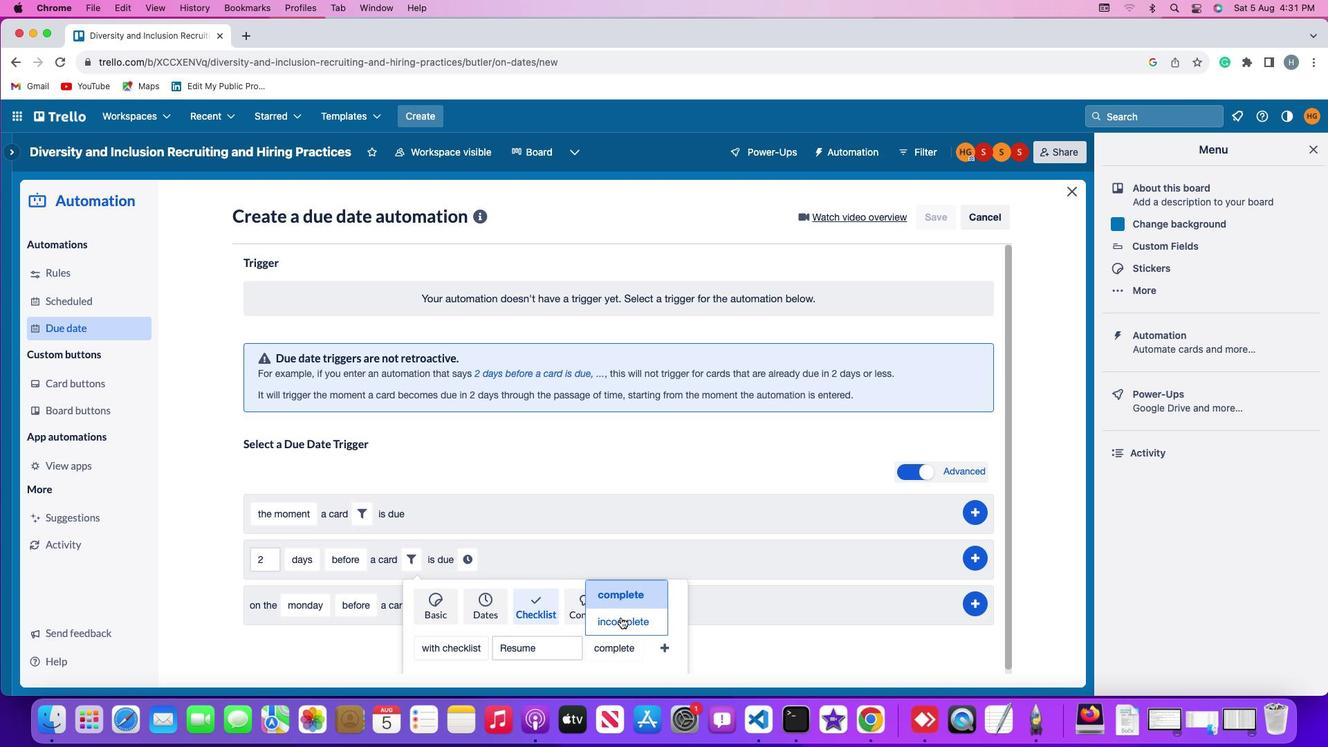 
Action: Mouse pressed left at (617, 614)
Screenshot: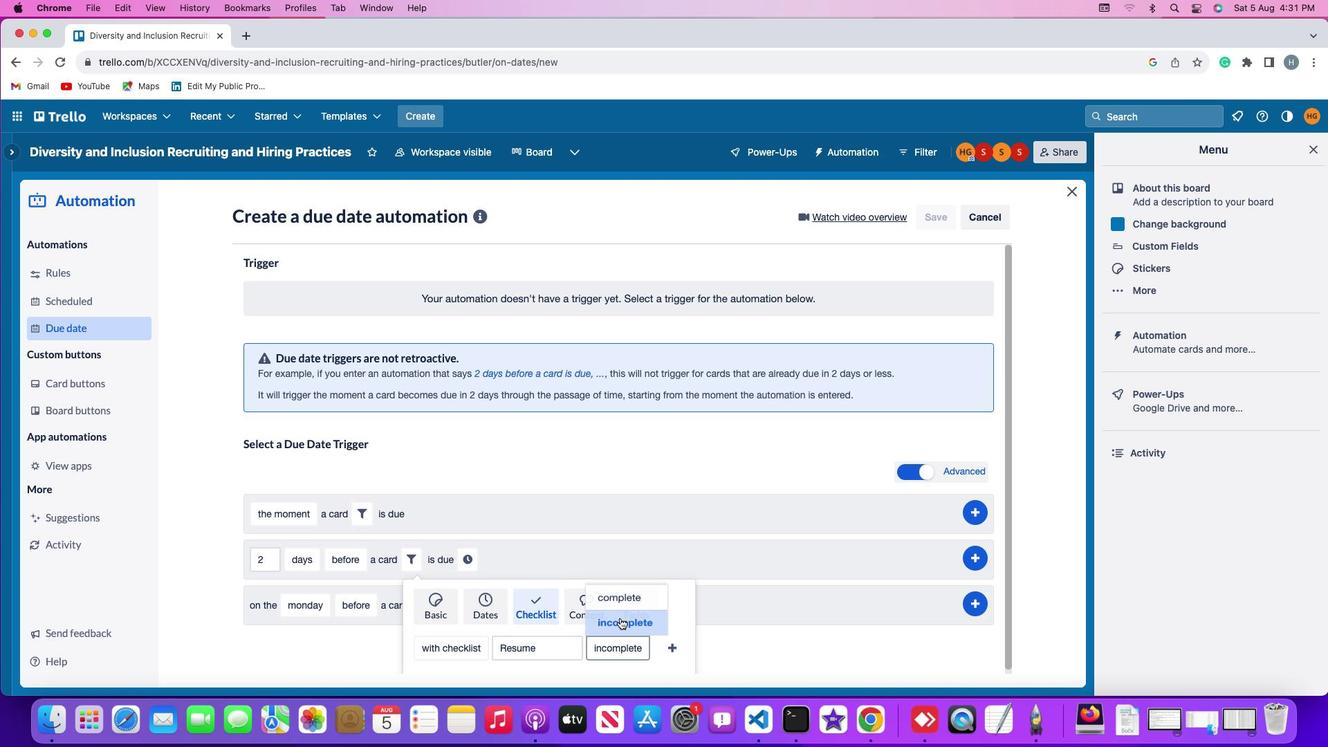 
Action: Mouse moved to (673, 643)
Screenshot: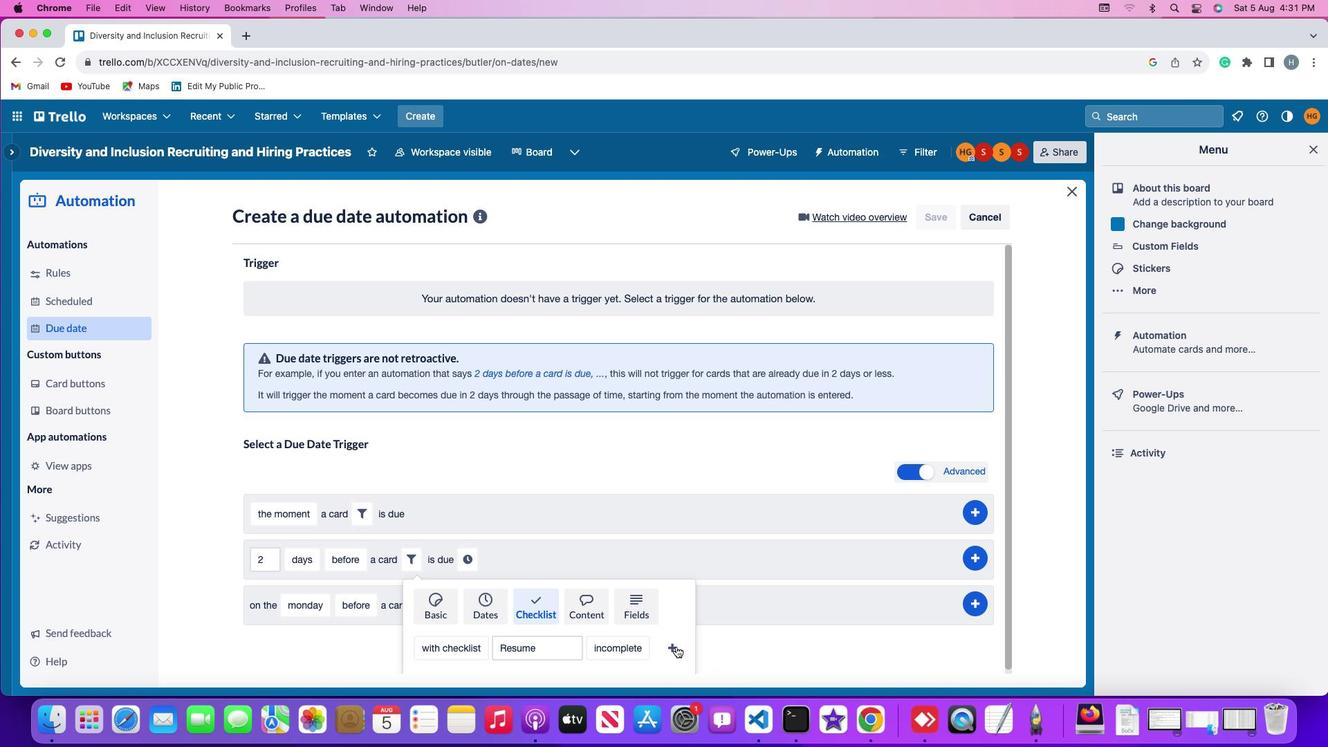 
Action: Mouse pressed left at (673, 643)
Screenshot: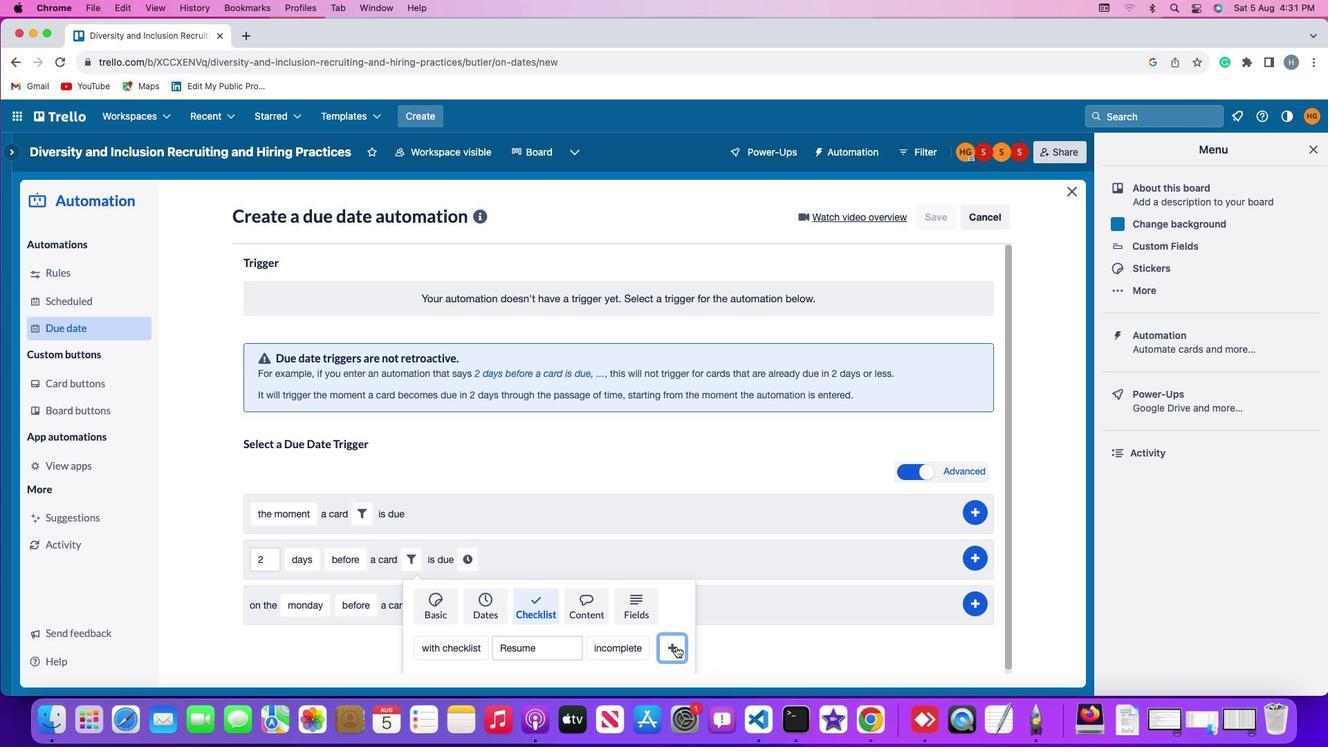 
Action: Mouse moved to (657, 554)
Screenshot: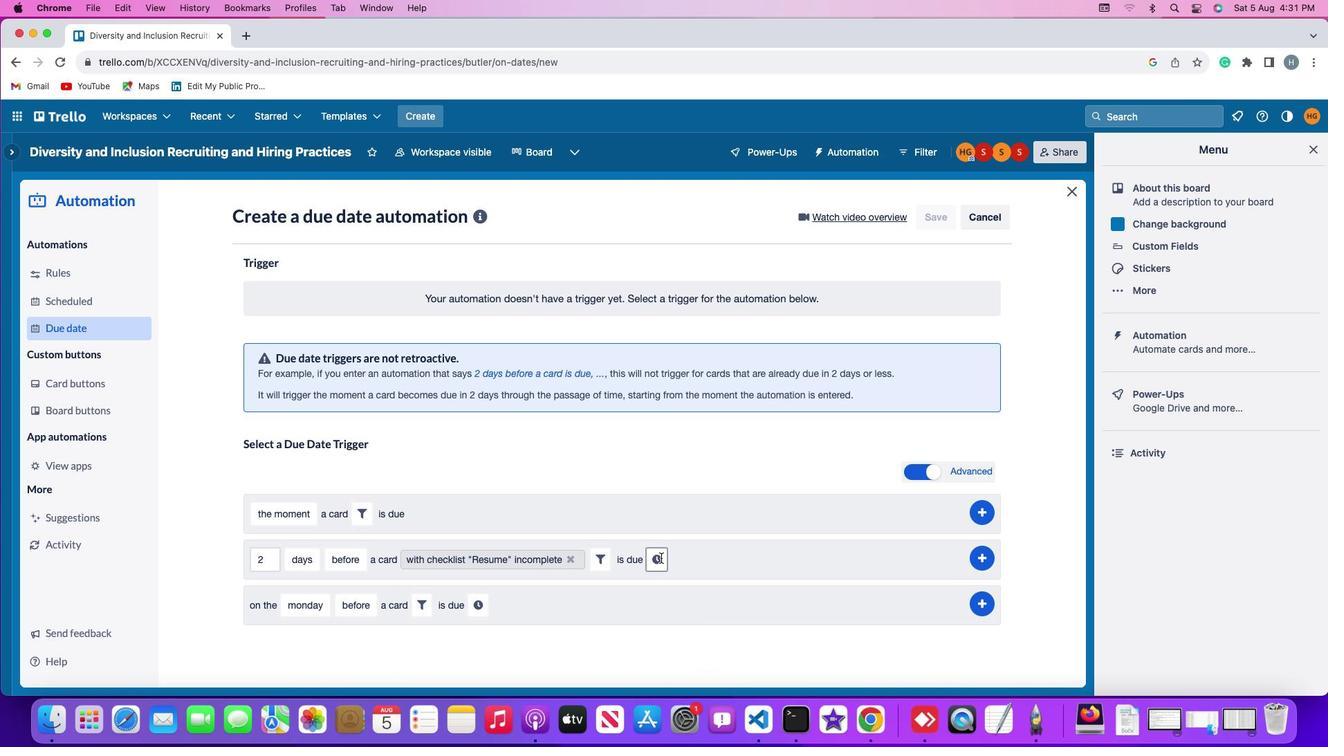 
Action: Mouse pressed left at (657, 554)
Screenshot: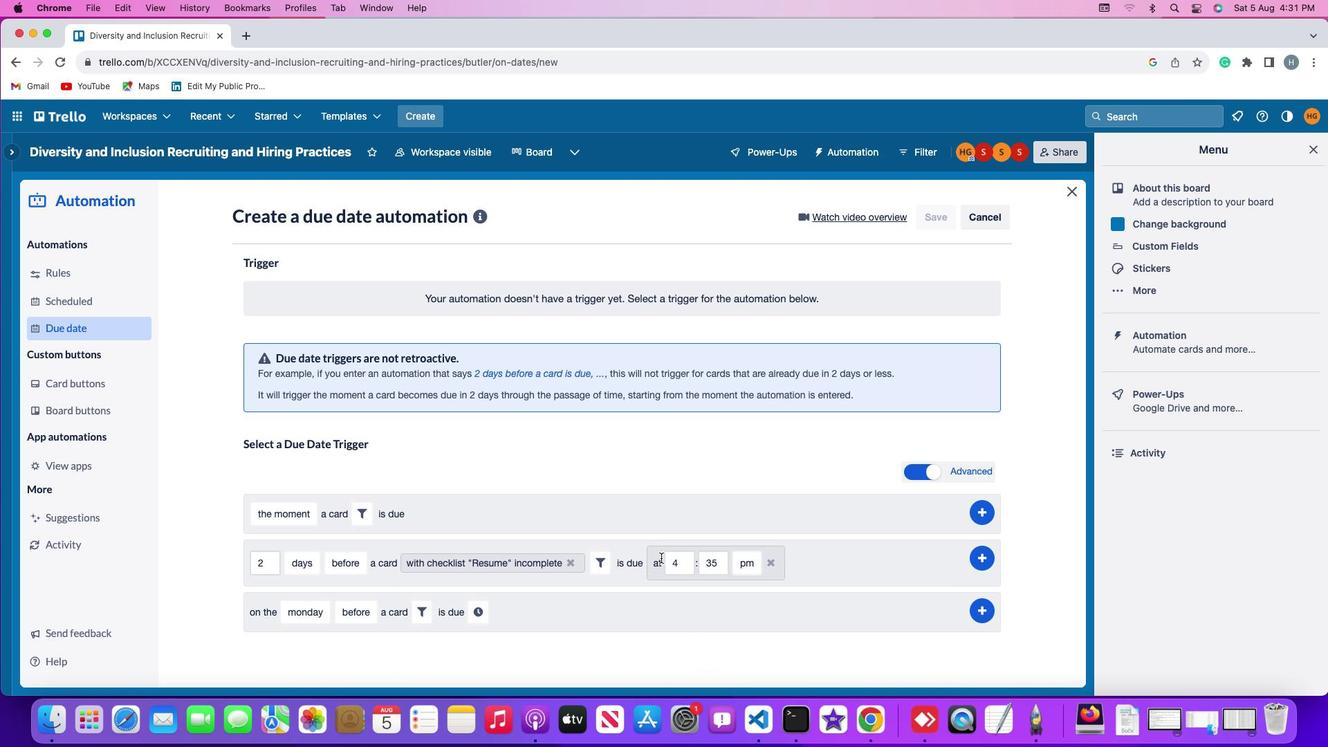 
Action: Mouse moved to (684, 560)
Screenshot: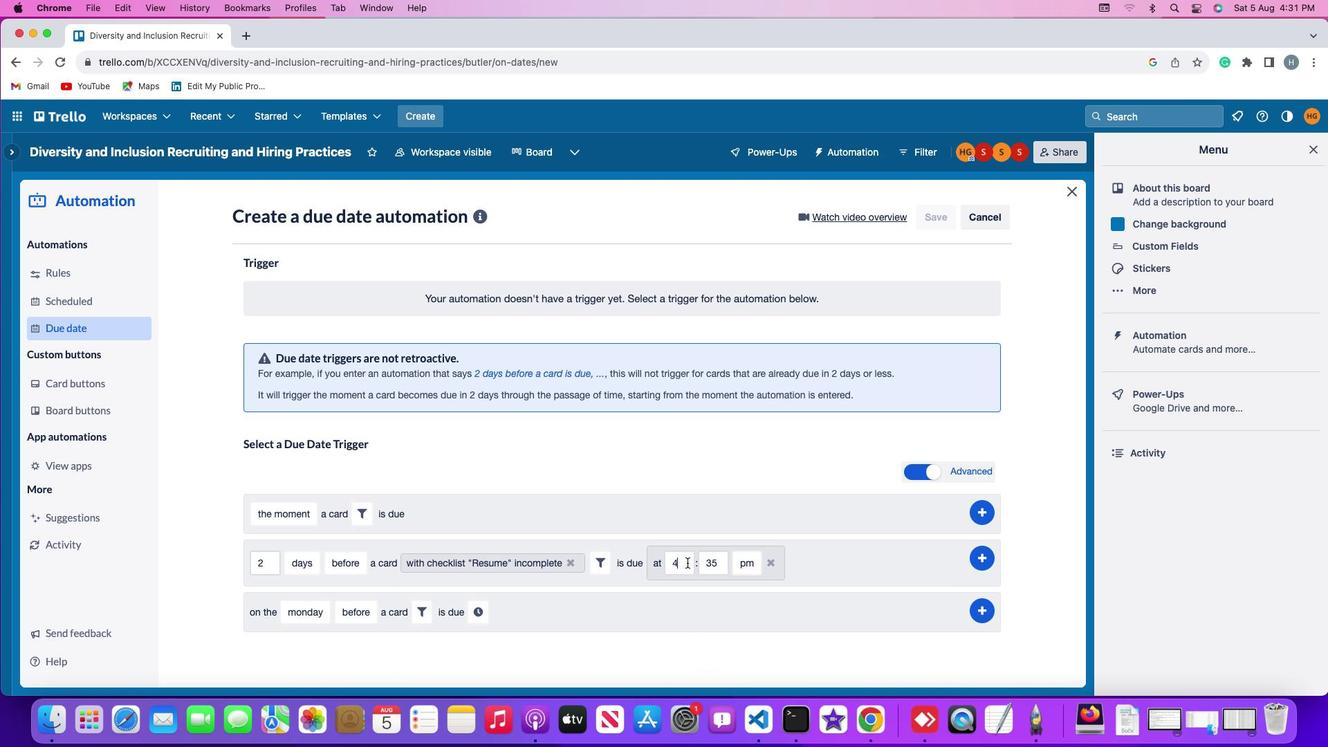 
Action: Mouse pressed left at (684, 560)
Screenshot: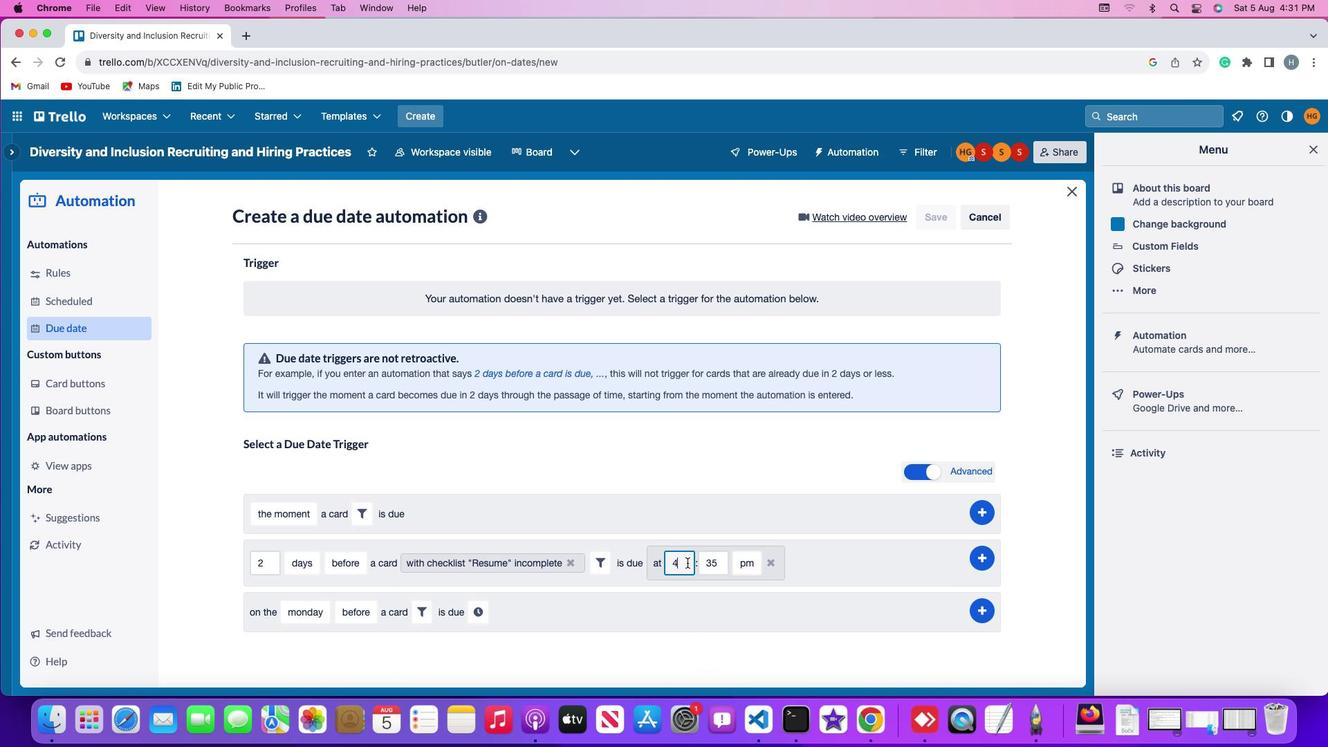 
Action: Mouse moved to (684, 560)
Screenshot: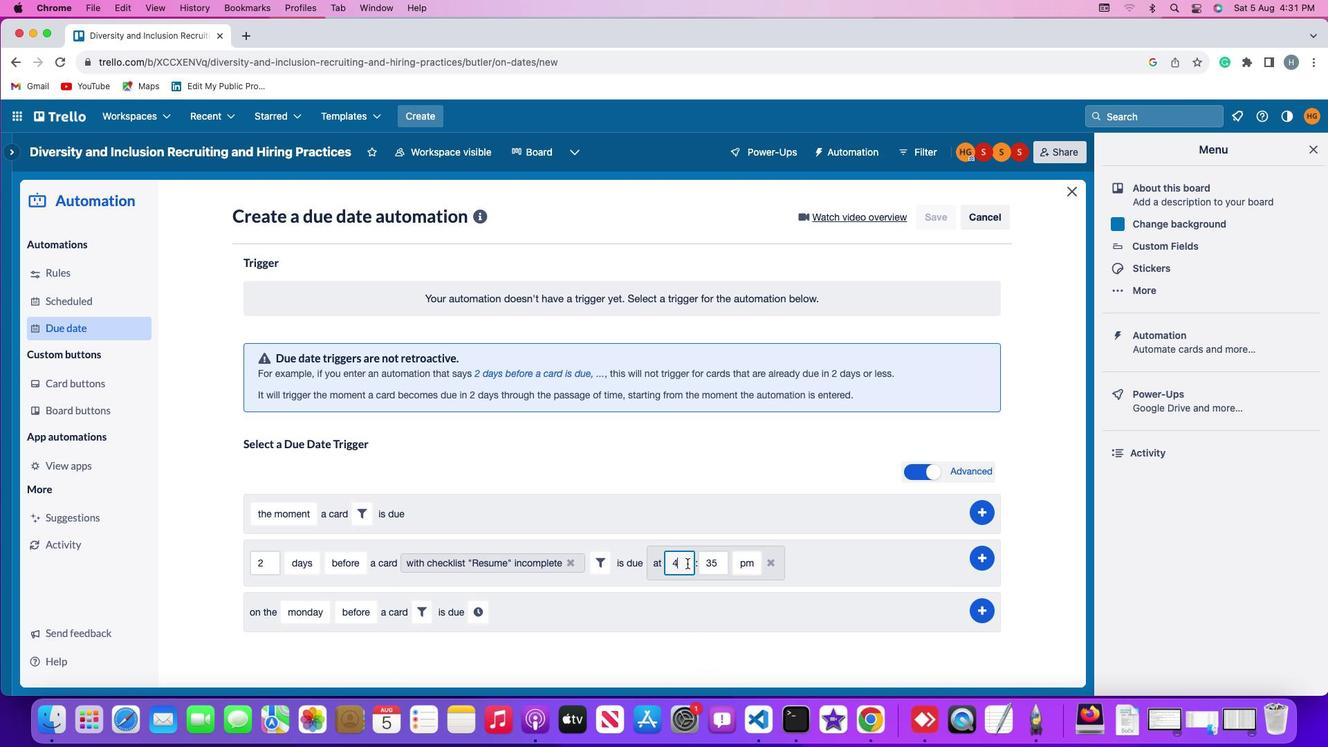 
Action: Key pressed Key.backspace
Screenshot: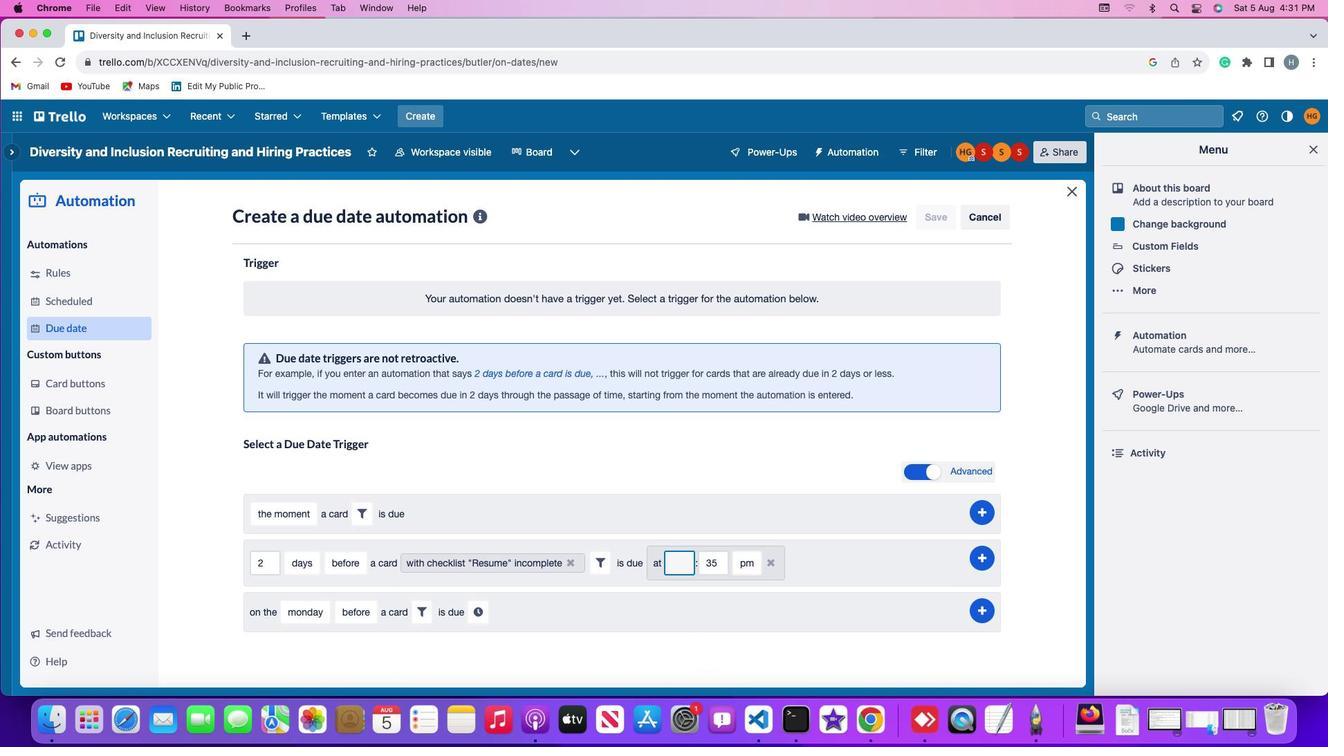 
Action: Mouse moved to (684, 560)
Screenshot: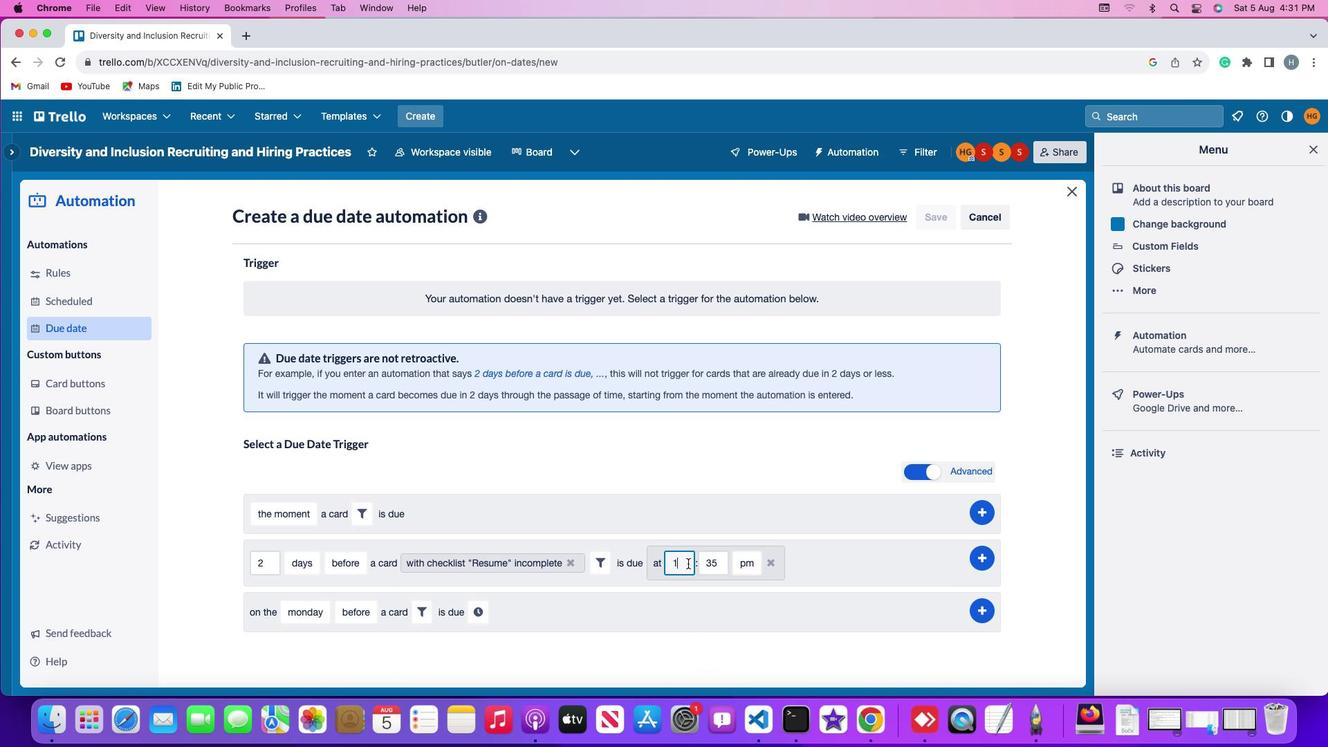 
Action: Key pressed '1'
Screenshot: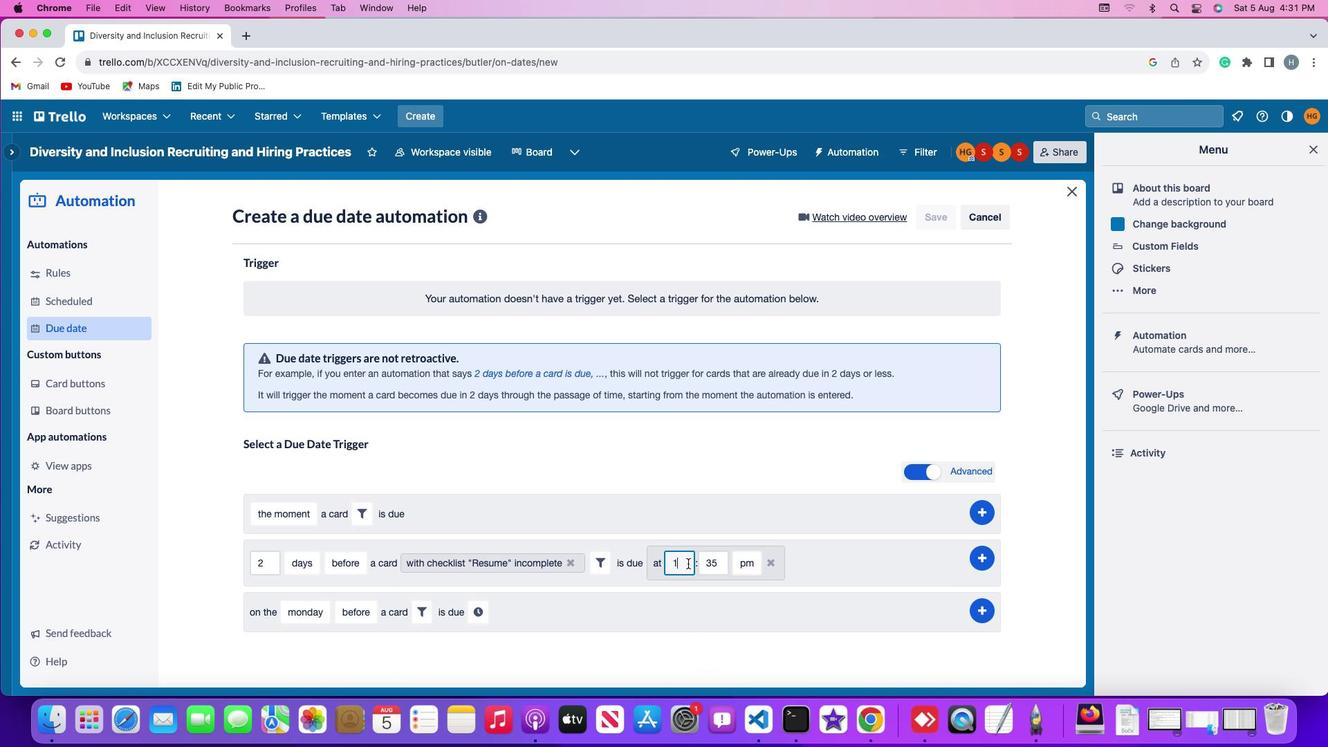 
Action: Mouse moved to (684, 561)
Screenshot: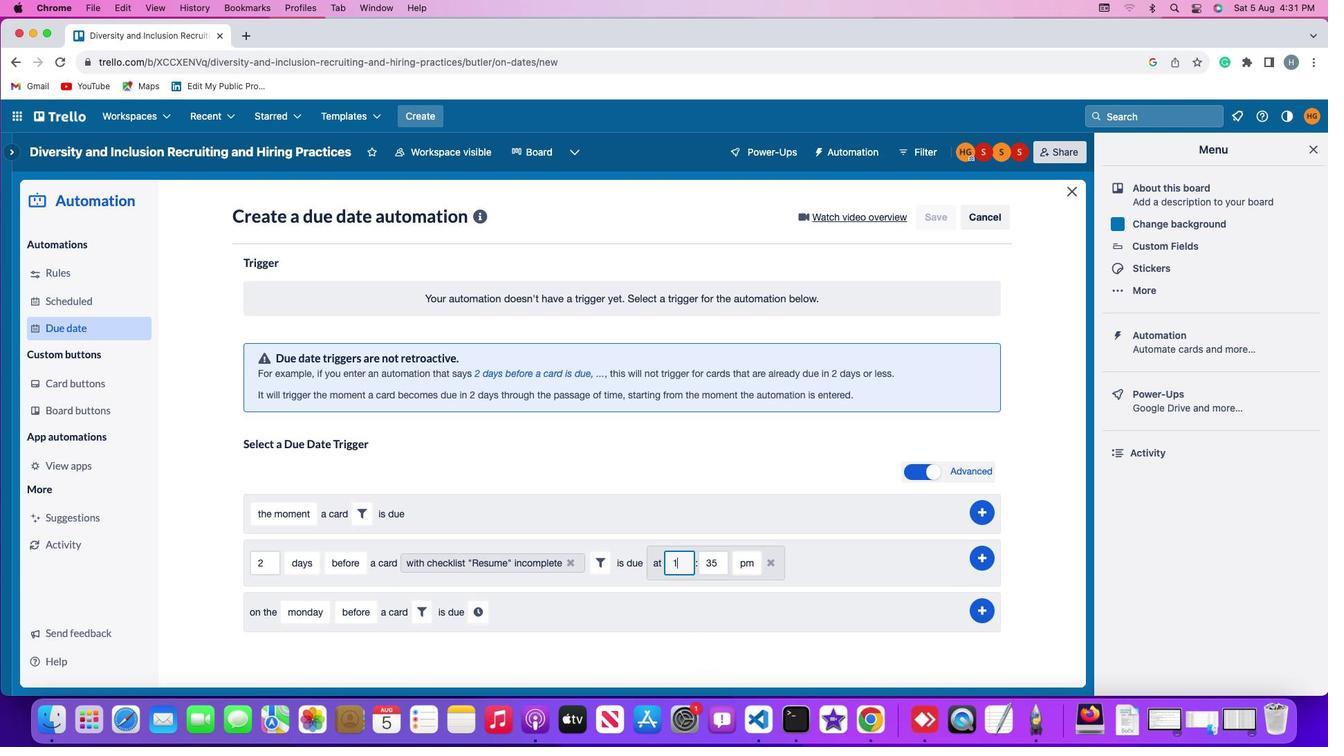 
Action: Key pressed '1'
Screenshot: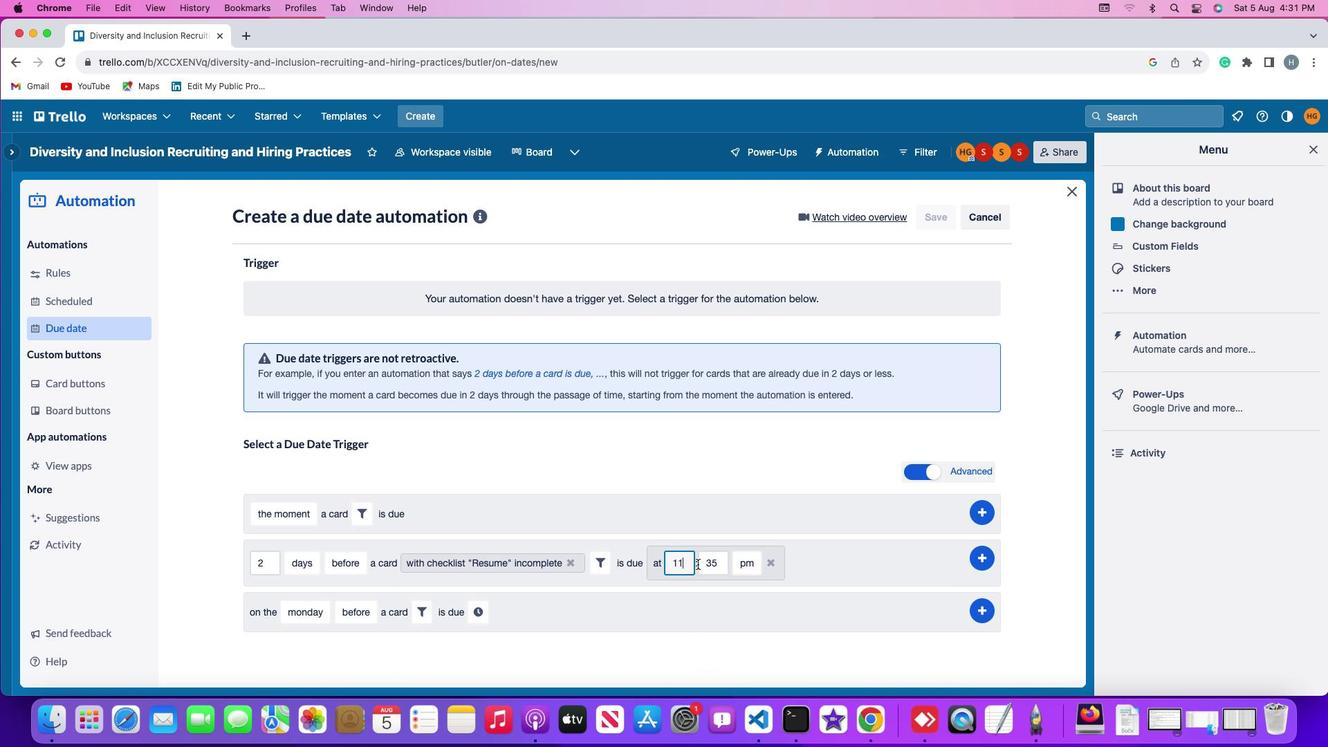 
Action: Mouse moved to (718, 558)
Screenshot: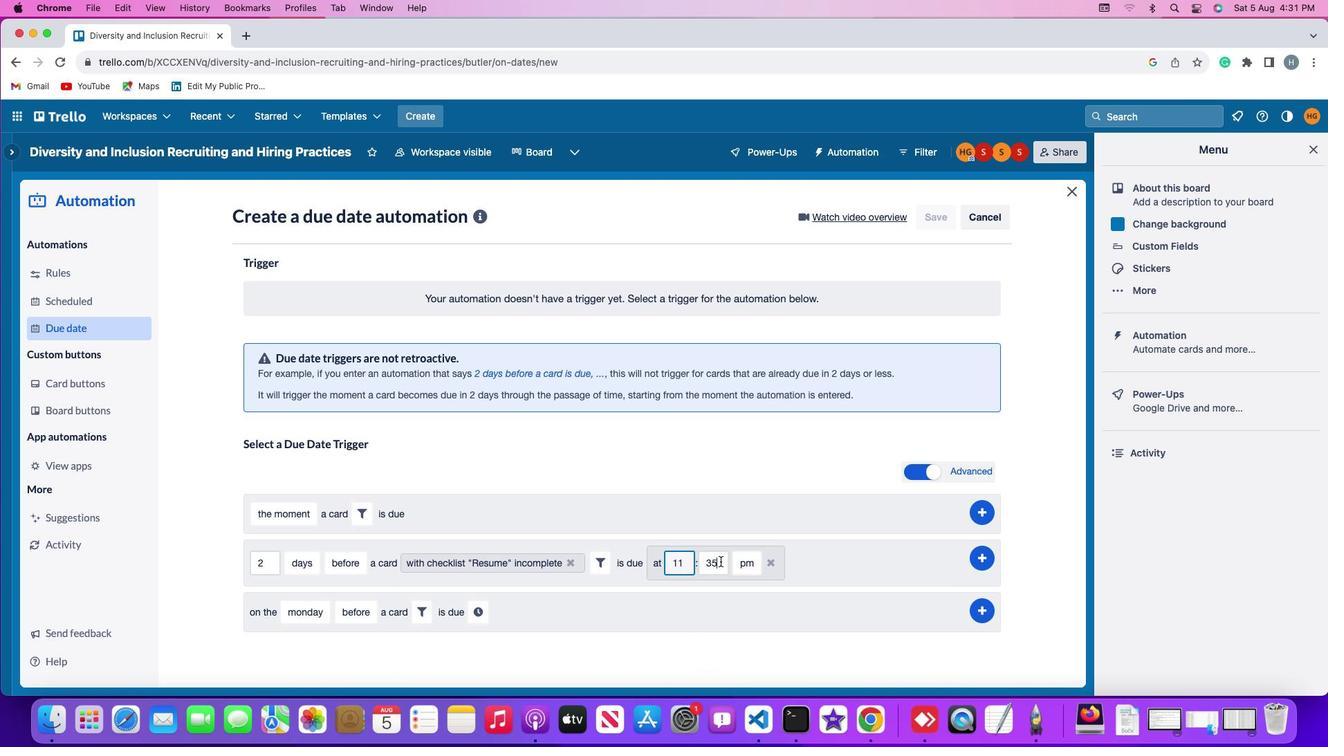 
Action: Mouse pressed left at (718, 558)
Screenshot: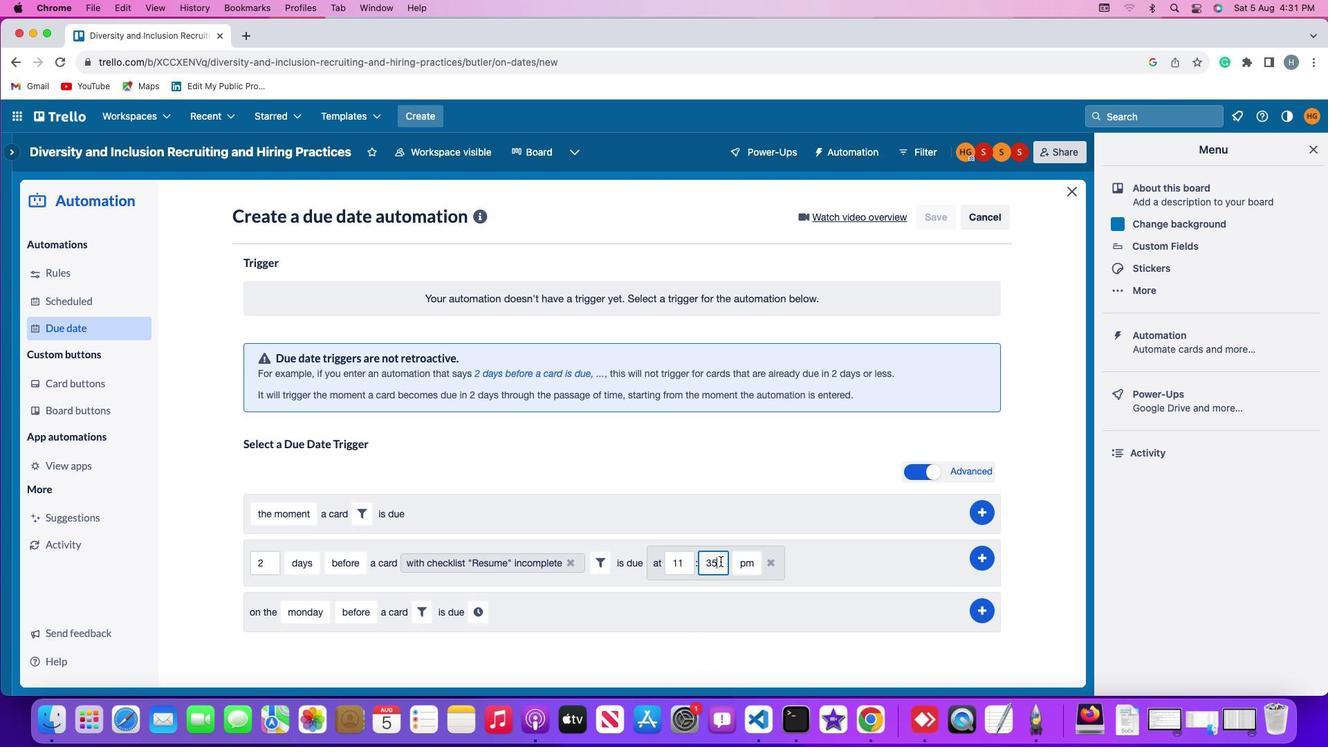 
Action: Key pressed Key.backspaceKey.backspace'0'
Screenshot: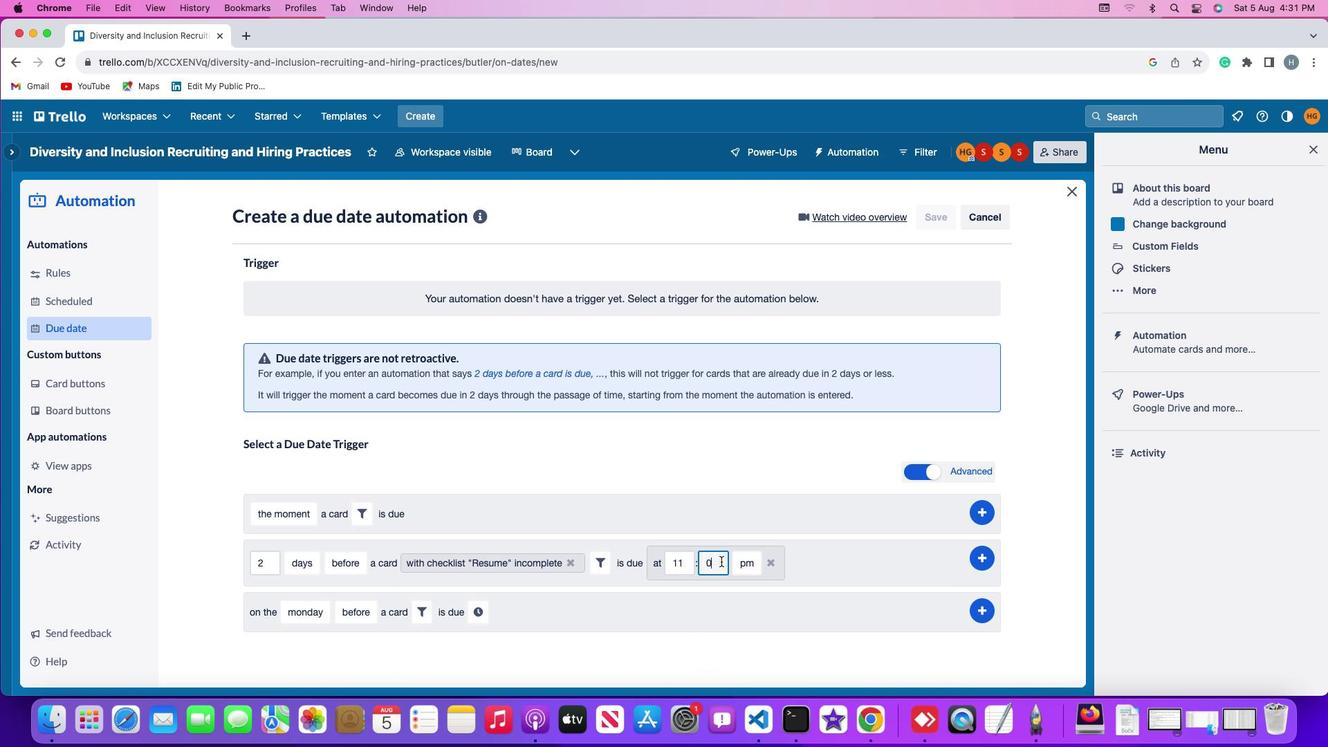 
Action: Mouse moved to (718, 558)
Screenshot: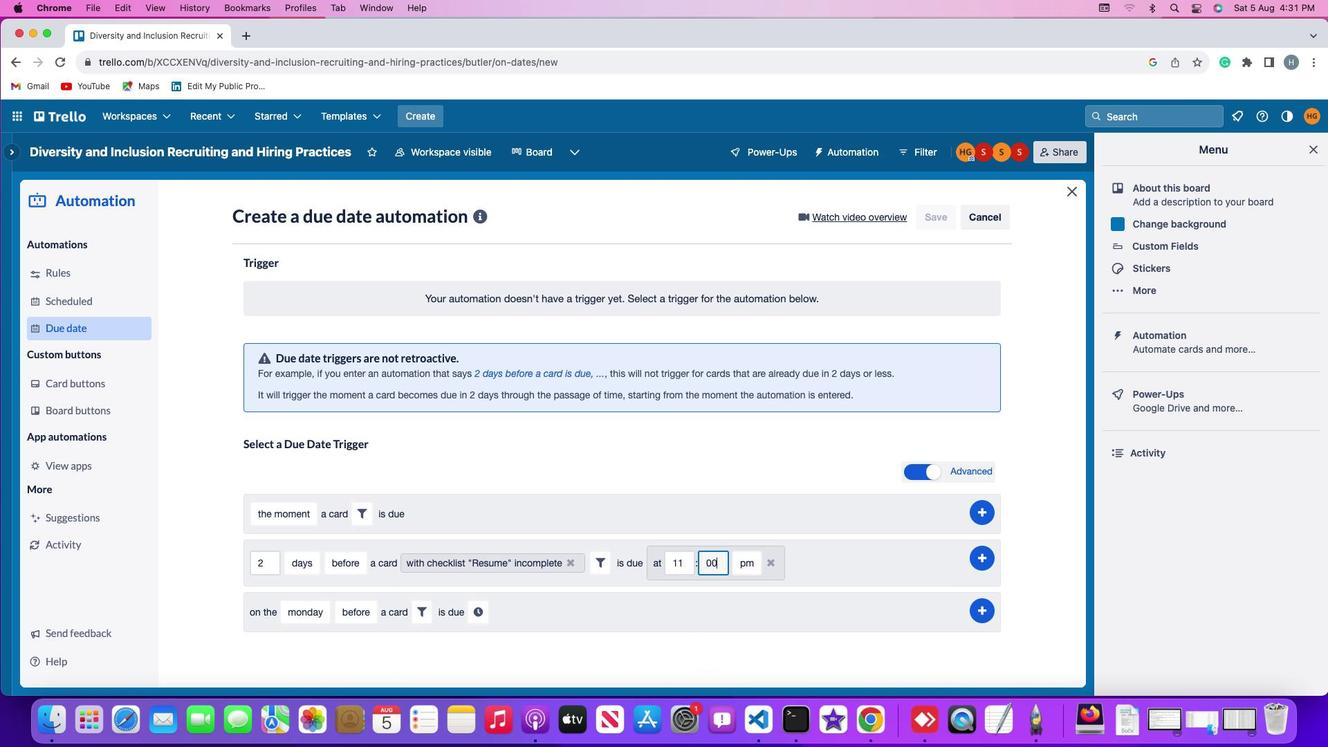 
Action: Key pressed '0'
Screenshot: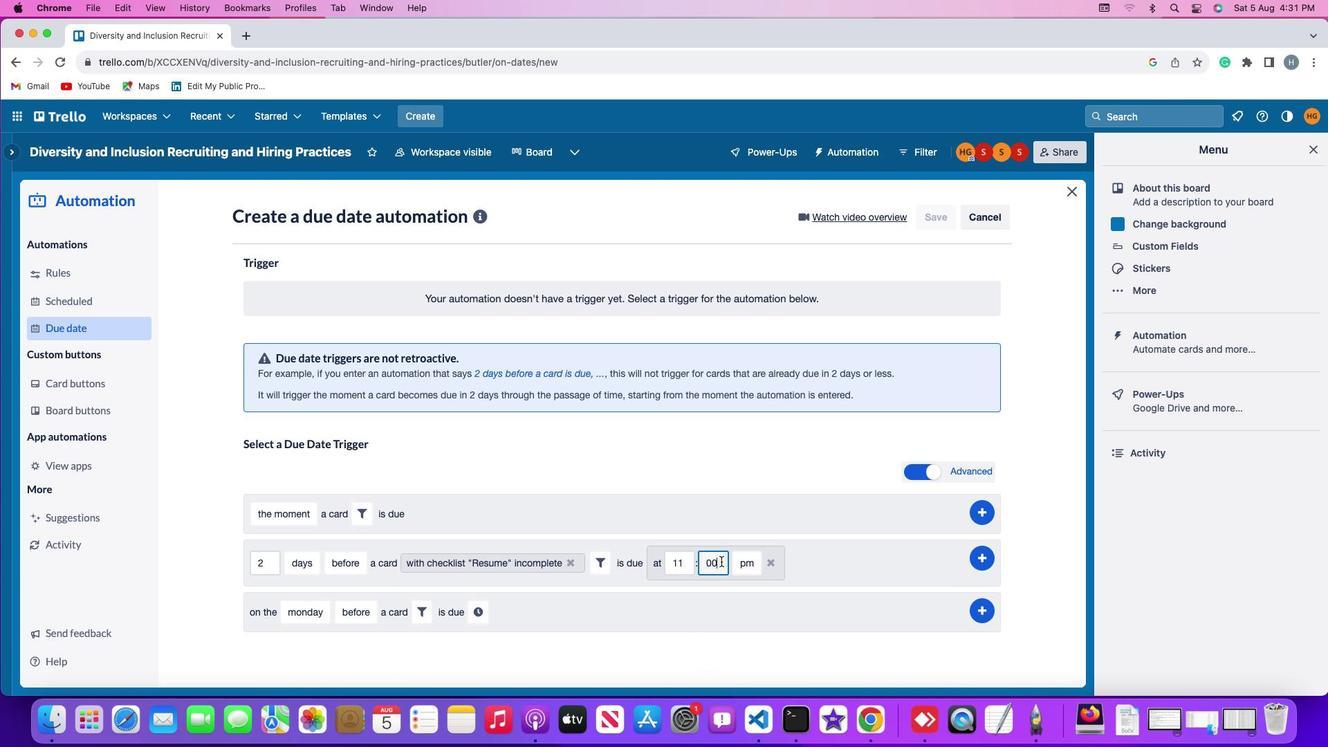 
Action: Mouse moved to (736, 560)
Screenshot: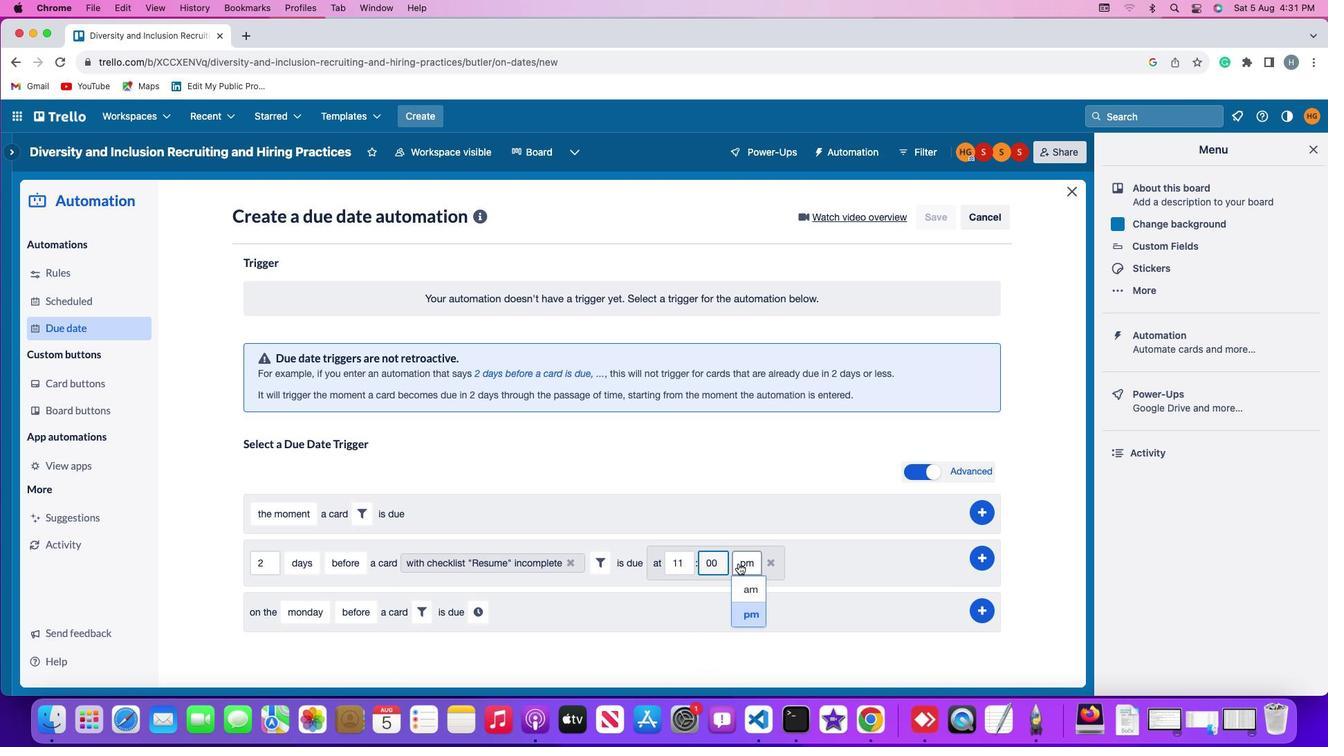 
Action: Mouse pressed left at (736, 560)
Screenshot: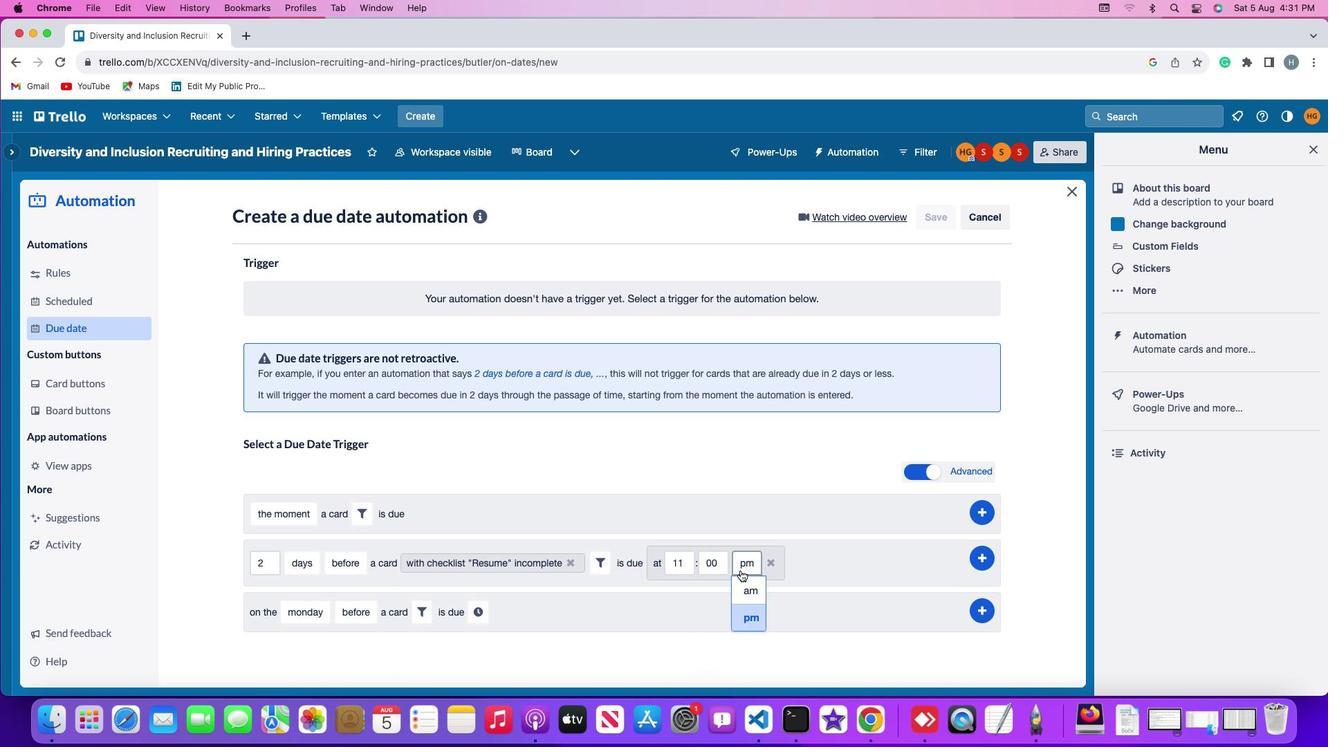 
Action: Mouse moved to (742, 593)
Screenshot: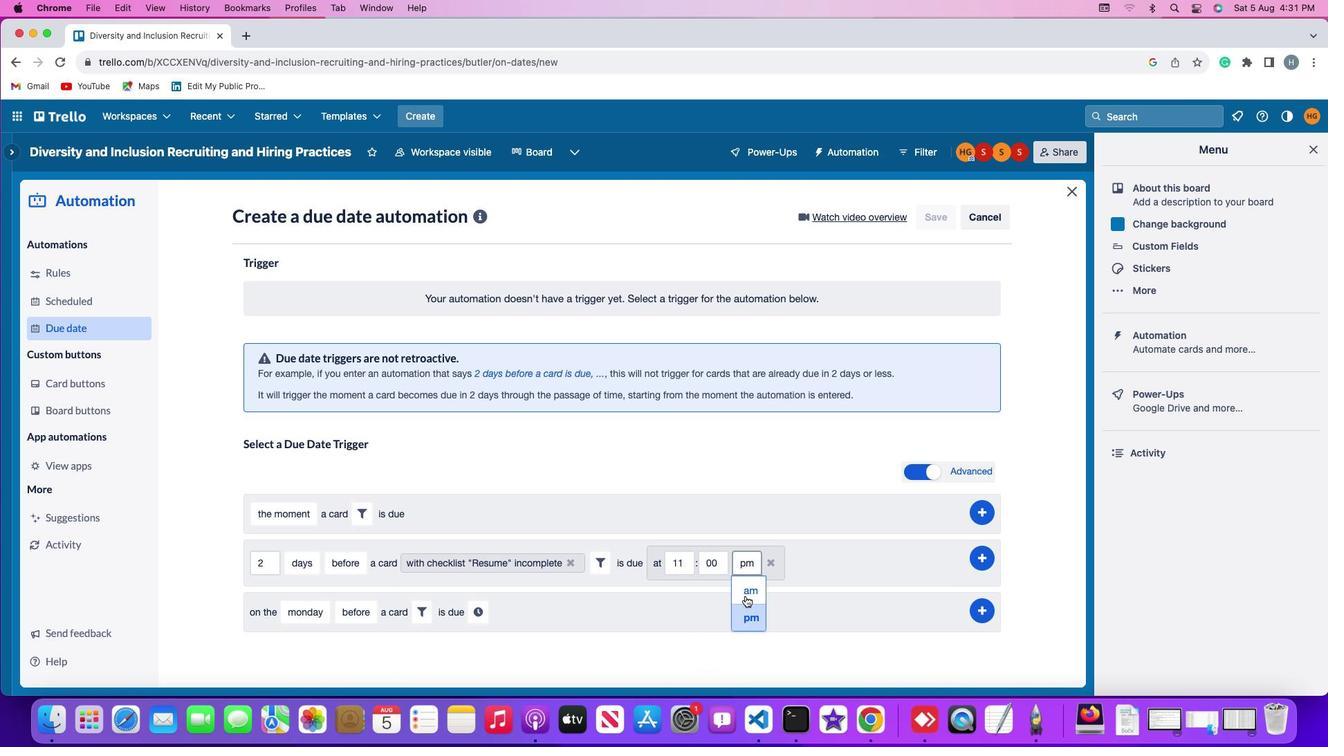 
Action: Mouse pressed left at (742, 593)
Screenshot: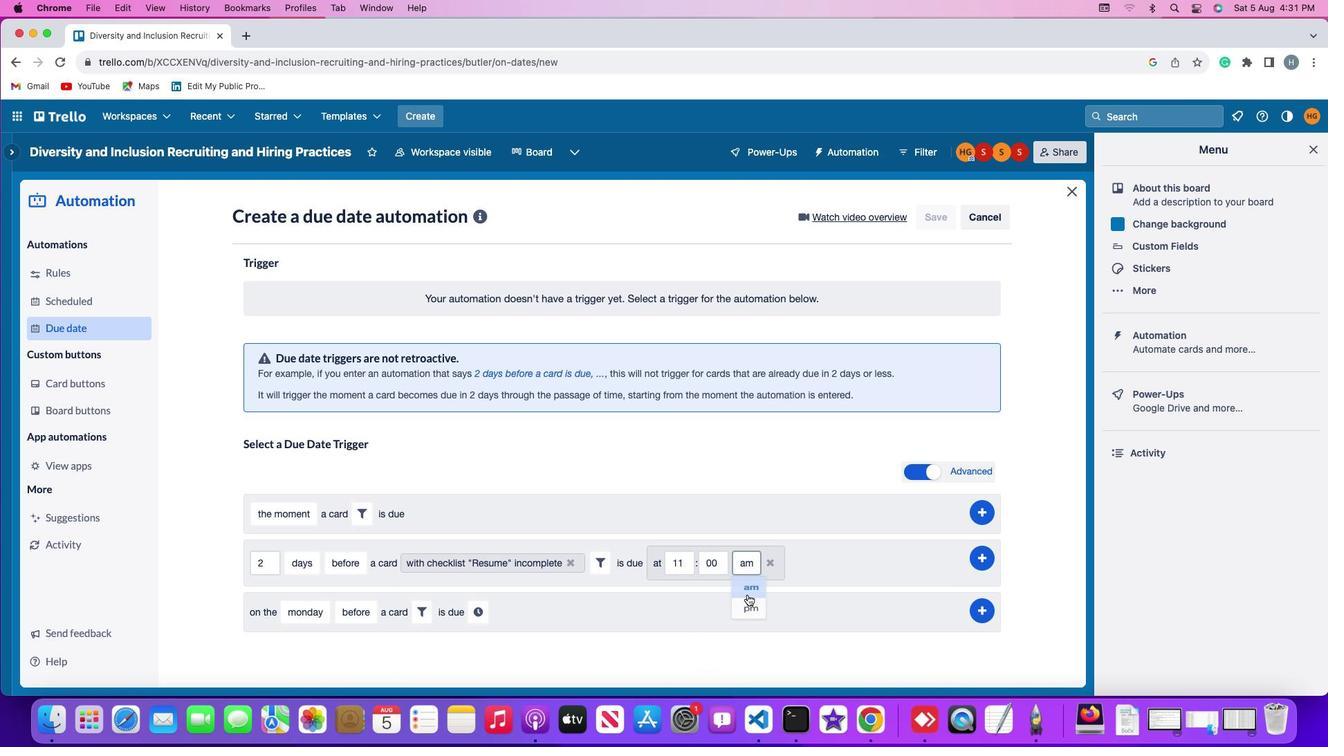 
Action: Mouse moved to (978, 554)
Screenshot: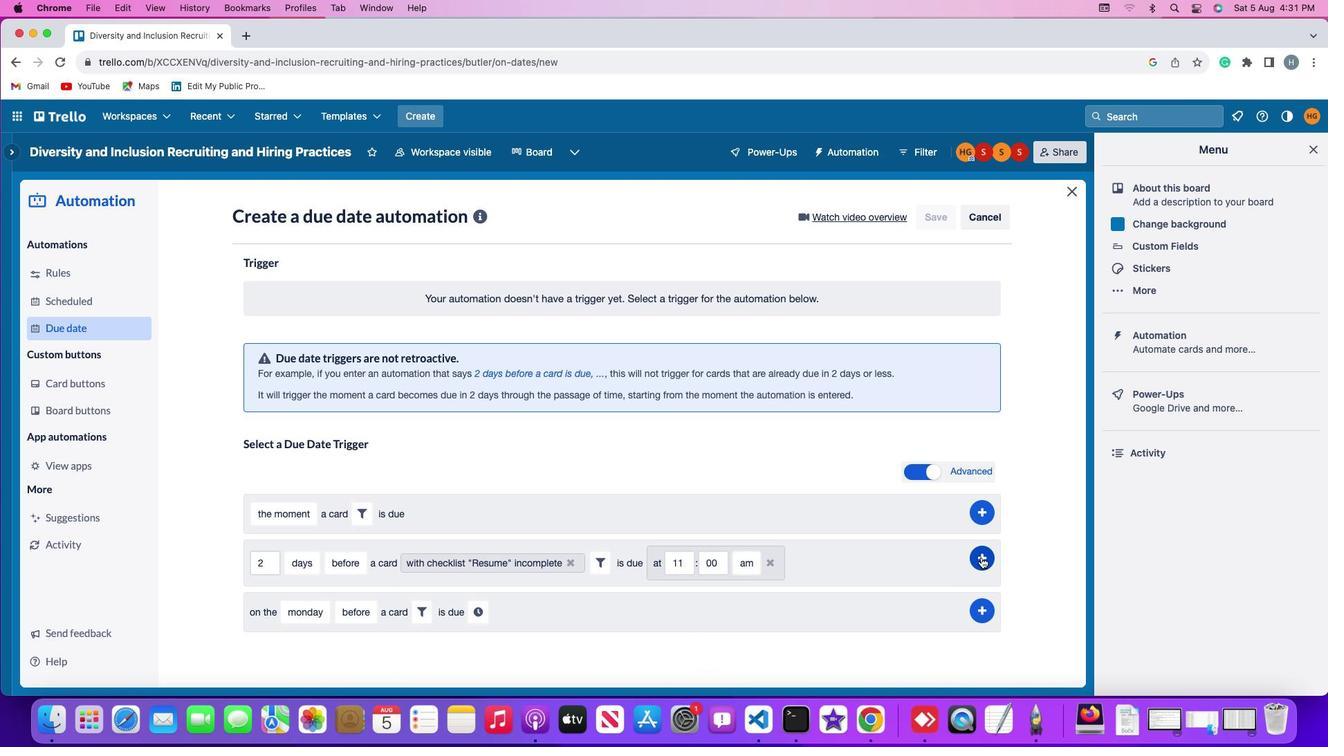 
Action: Mouse pressed left at (978, 554)
Screenshot: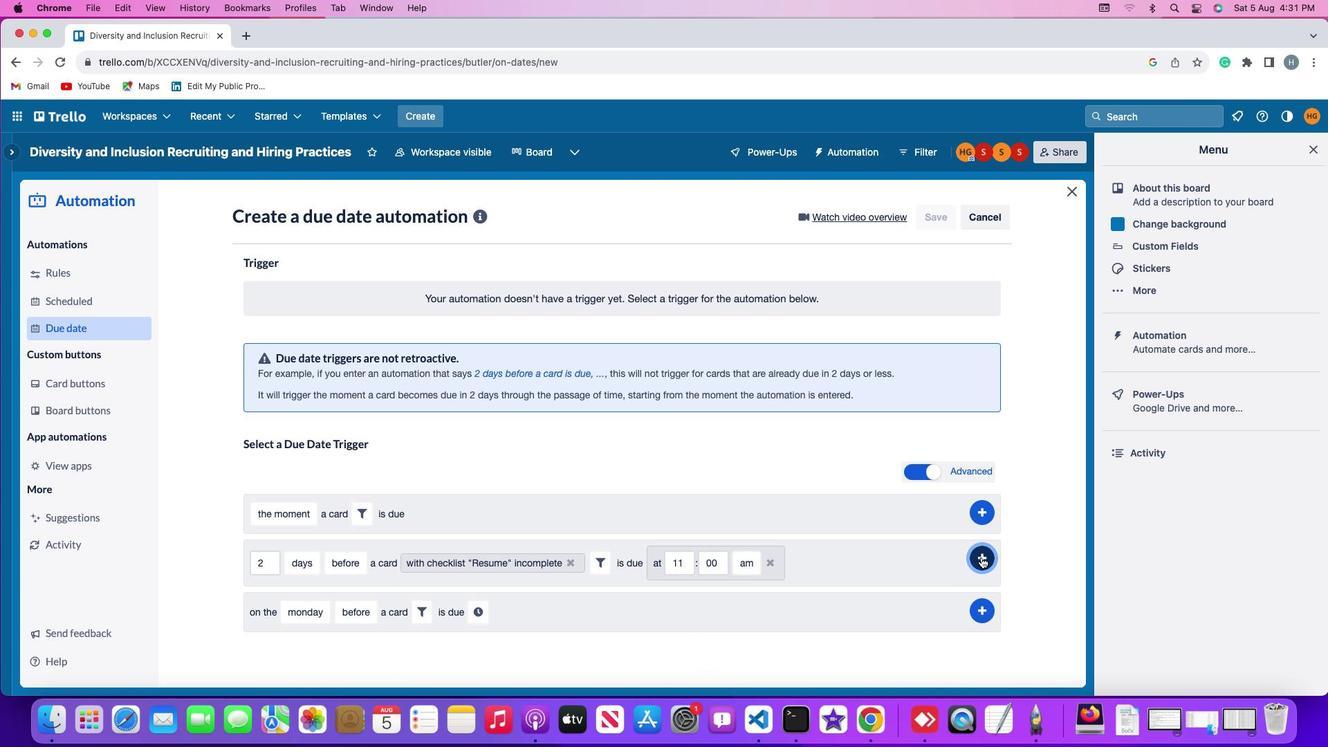 
Action: Mouse moved to (1050, 392)
Screenshot: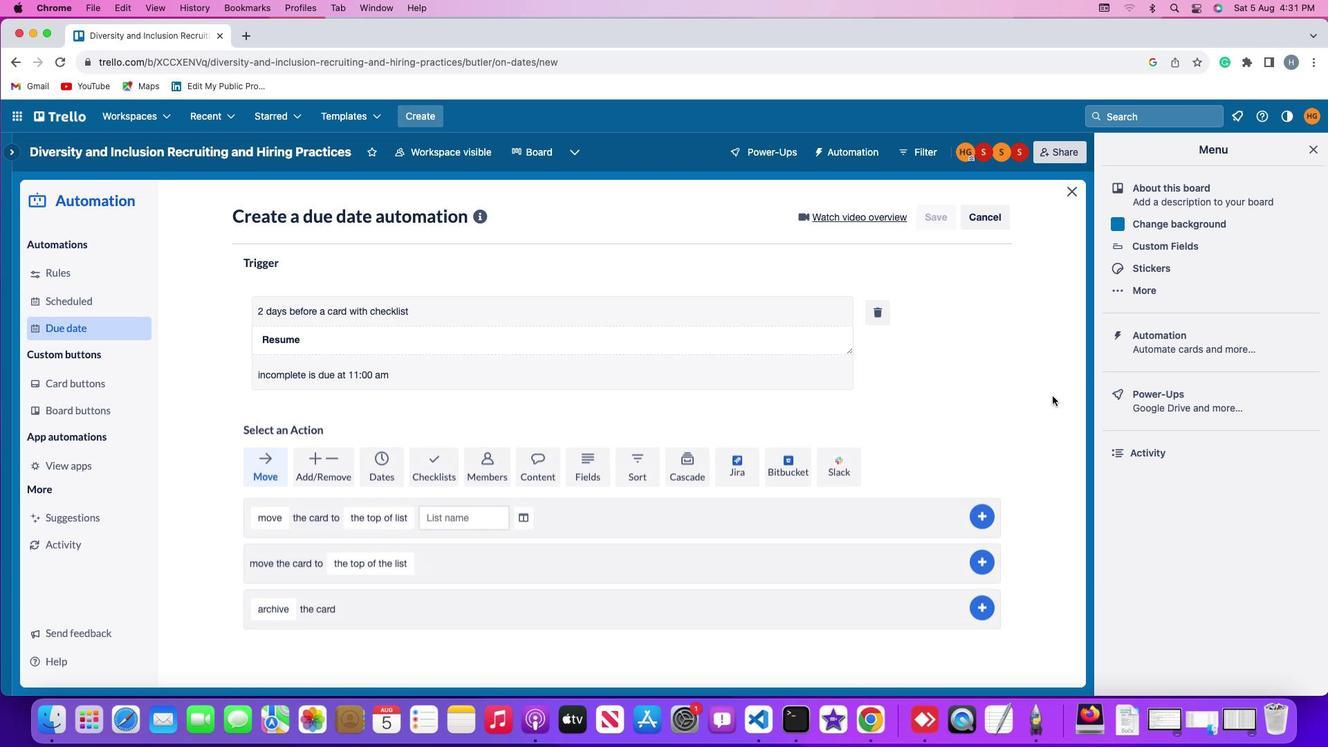 
